 Task: Log work in the project AgilePulse for the issue 'Upgrade the authentication and authorization mechanisms of a web application to improve security and access control' spent time as '4w 1d 21h 7m' and remaining time as '3w 5d 8h 1m' and move to top of backlog. Now add the issue to the epic 'Software-defined networking (SDN) implementation'. Log work in the project AgilePulse for the issue 'Create a new online platform for online coding courses with advanced coding challenges and coding contests features' spent time as '6w 5d 7h 35m' and remaining time as '3w 4d 1h 14m' and move to bottom of backlog. Now add the issue to the epic 'Content management system (CMS) enhancement'
Action: Mouse moved to (112, 206)
Screenshot: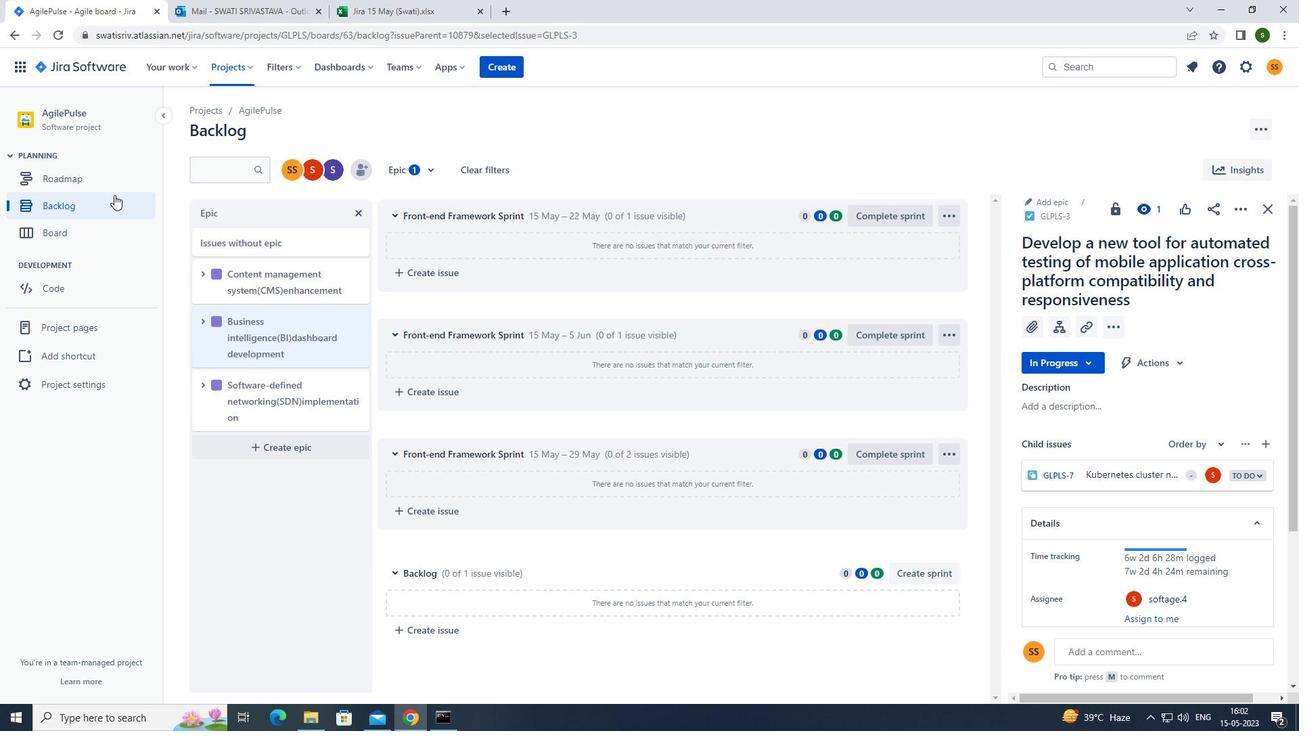 
Action: Mouse pressed left at (112, 206)
Screenshot: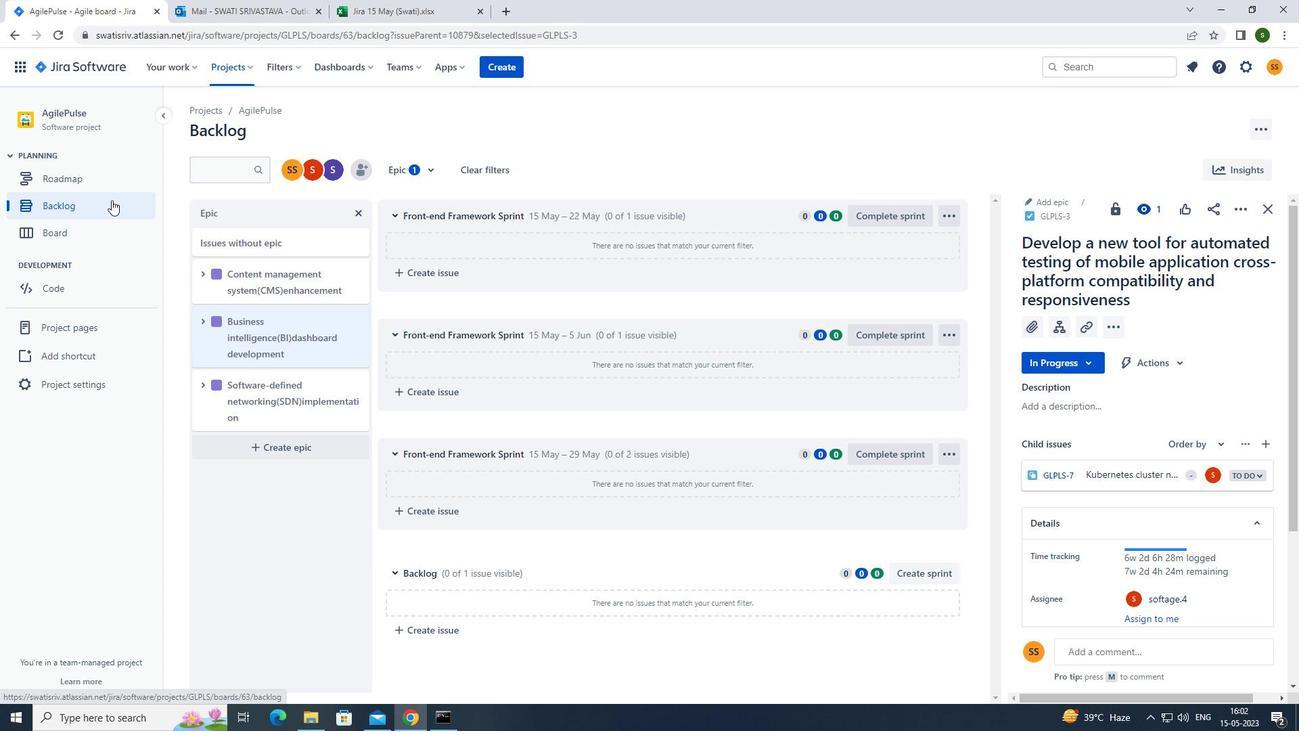 
Action: Mouse moved to (803, 494)
Screenshot: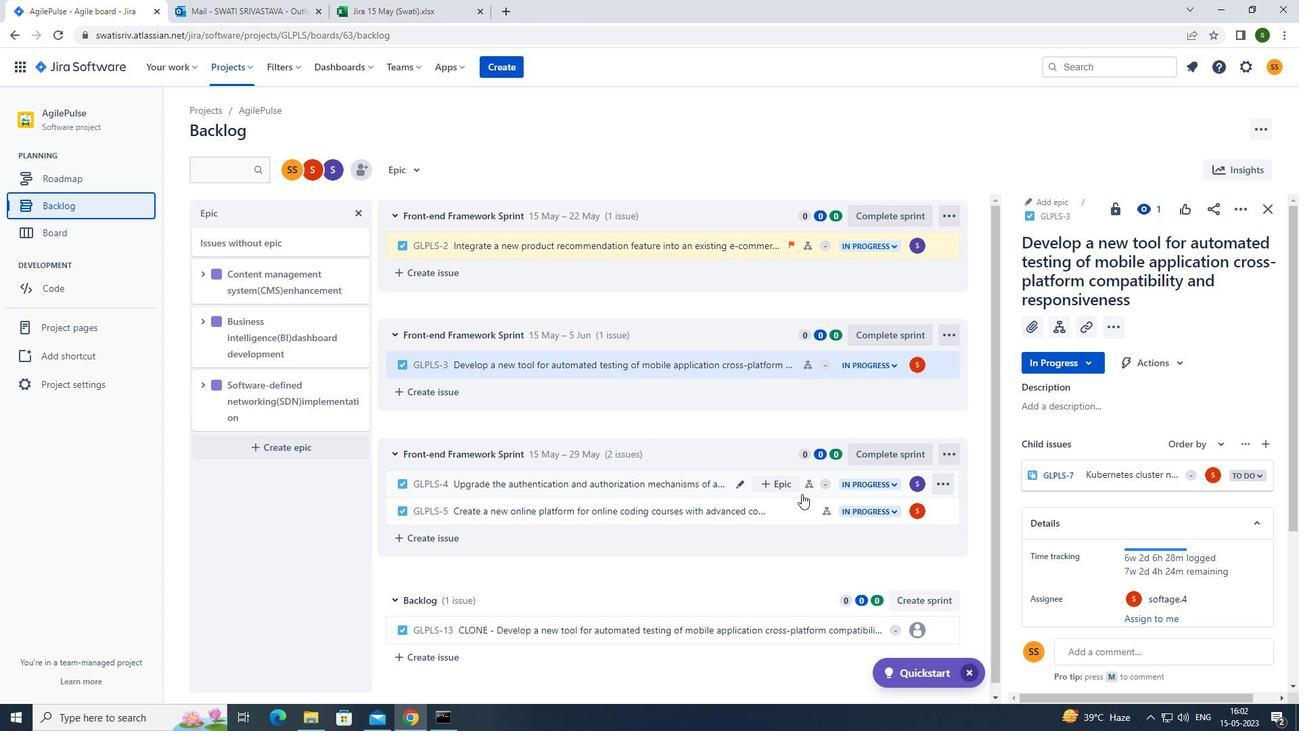 
Action: Mouse pressed left at (803, 494)
Screenshot: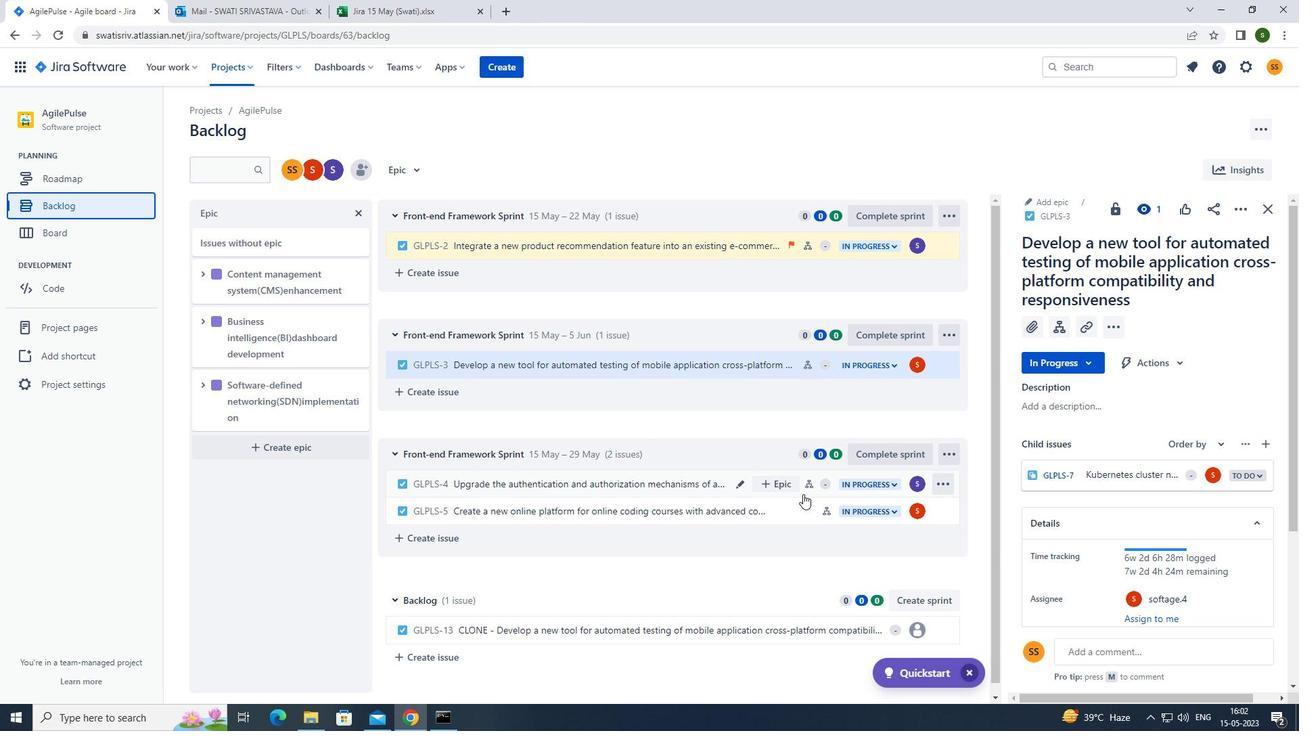 
Action: Mouse moved to (1249, 206)
Screenshot: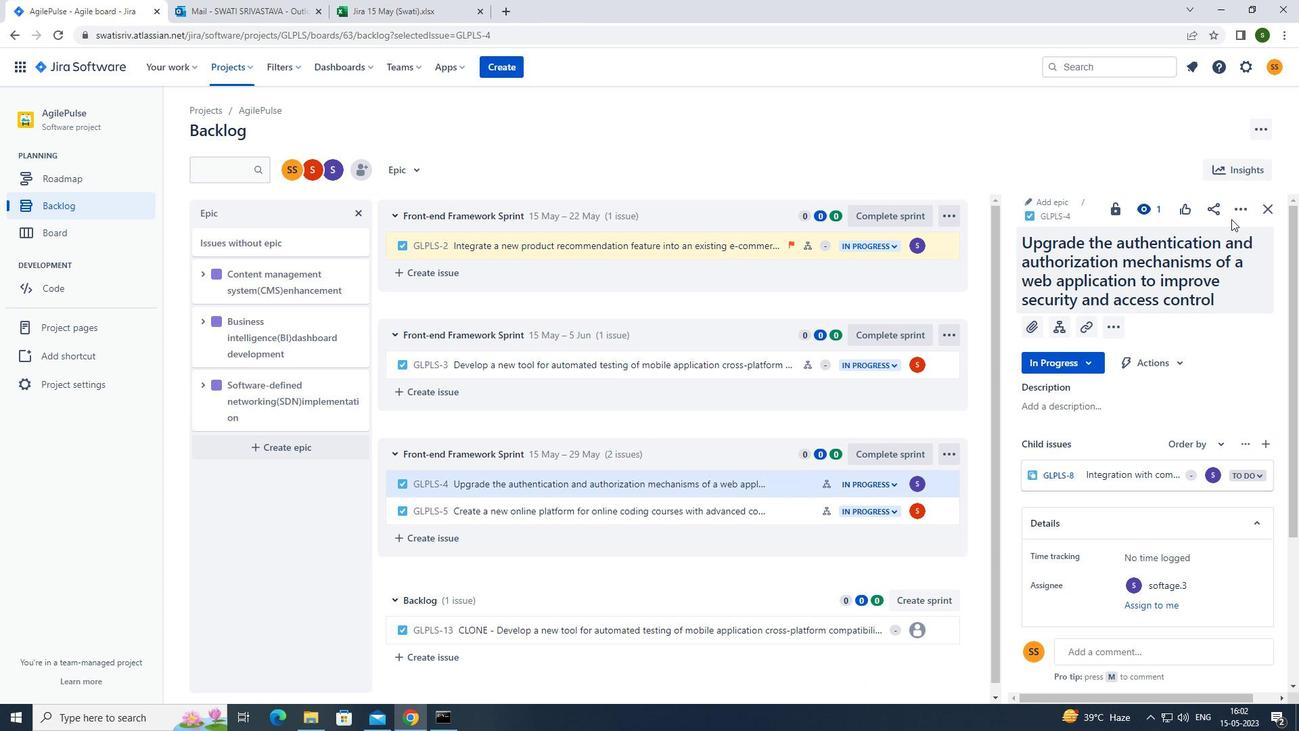 
Action: Mouse pressed left at (1249, 206)
Screenshot: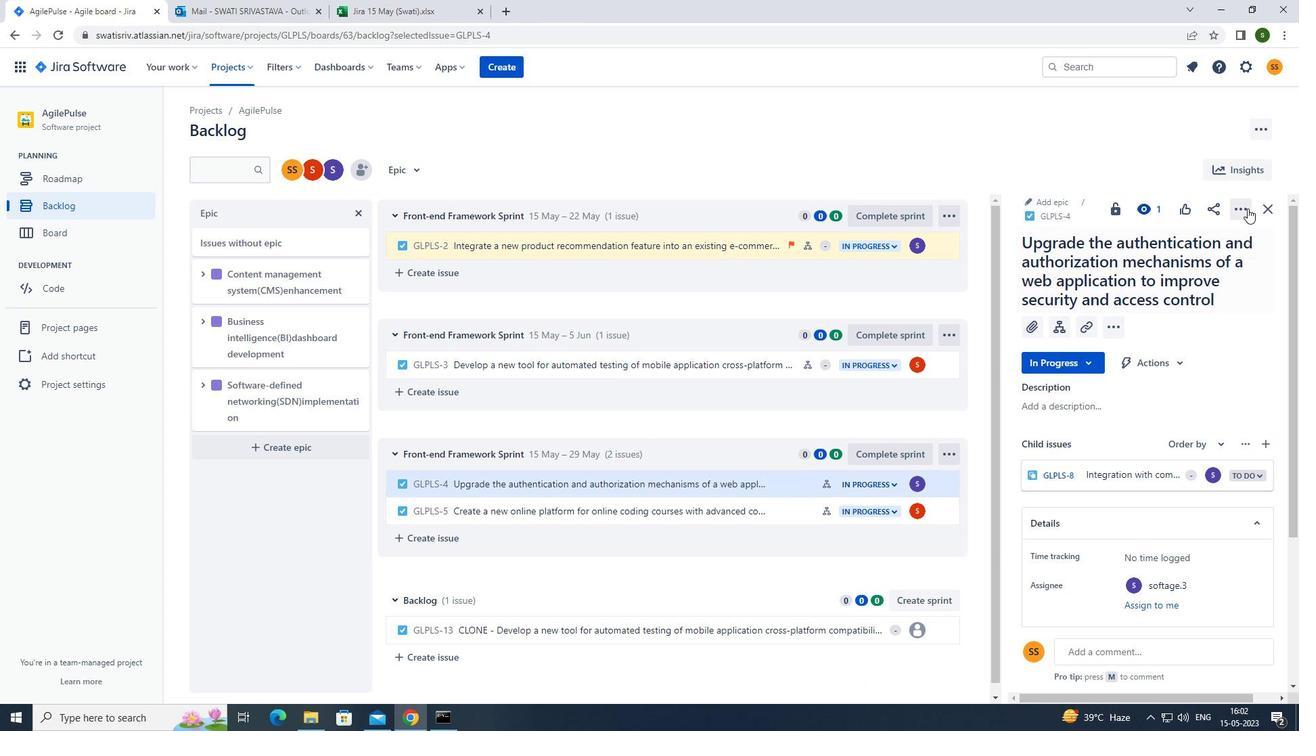 
Action: Mouse moved to (1207, 237)
Screenshot: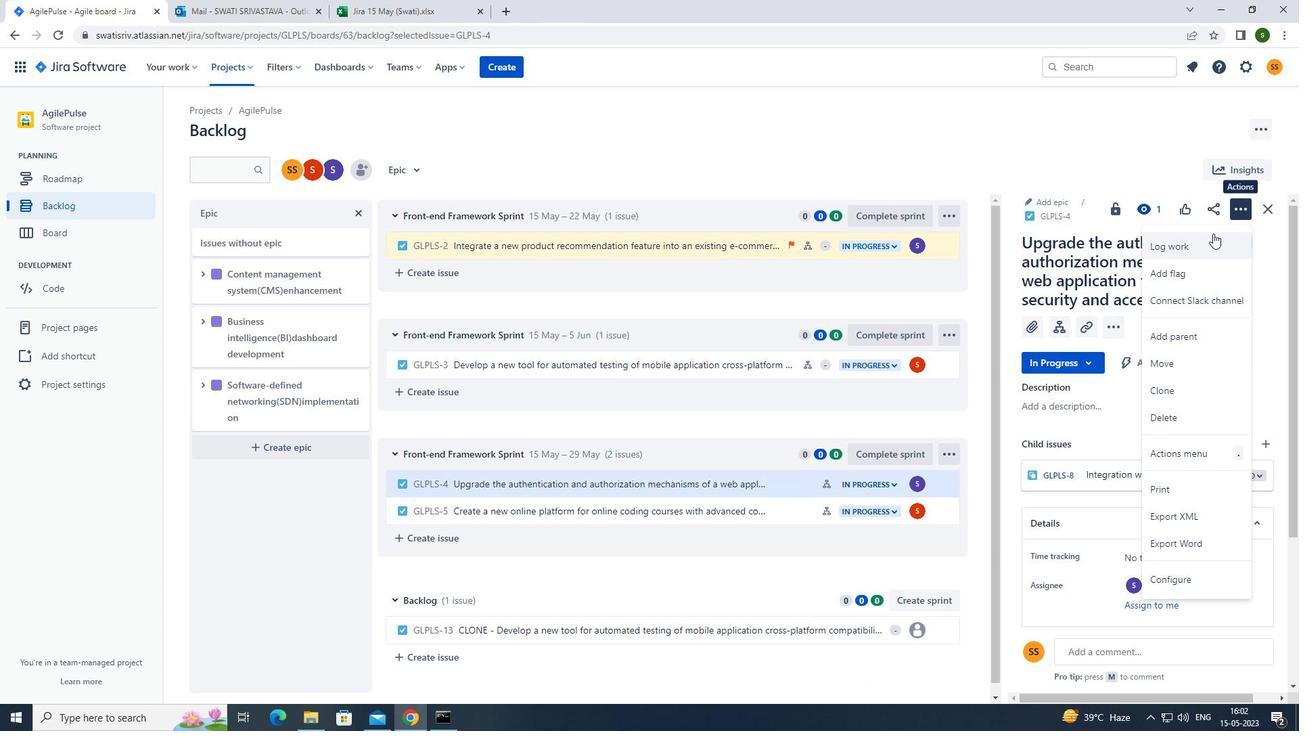 
Action: Mouse pressed left at (1207, 237)
Screenshot: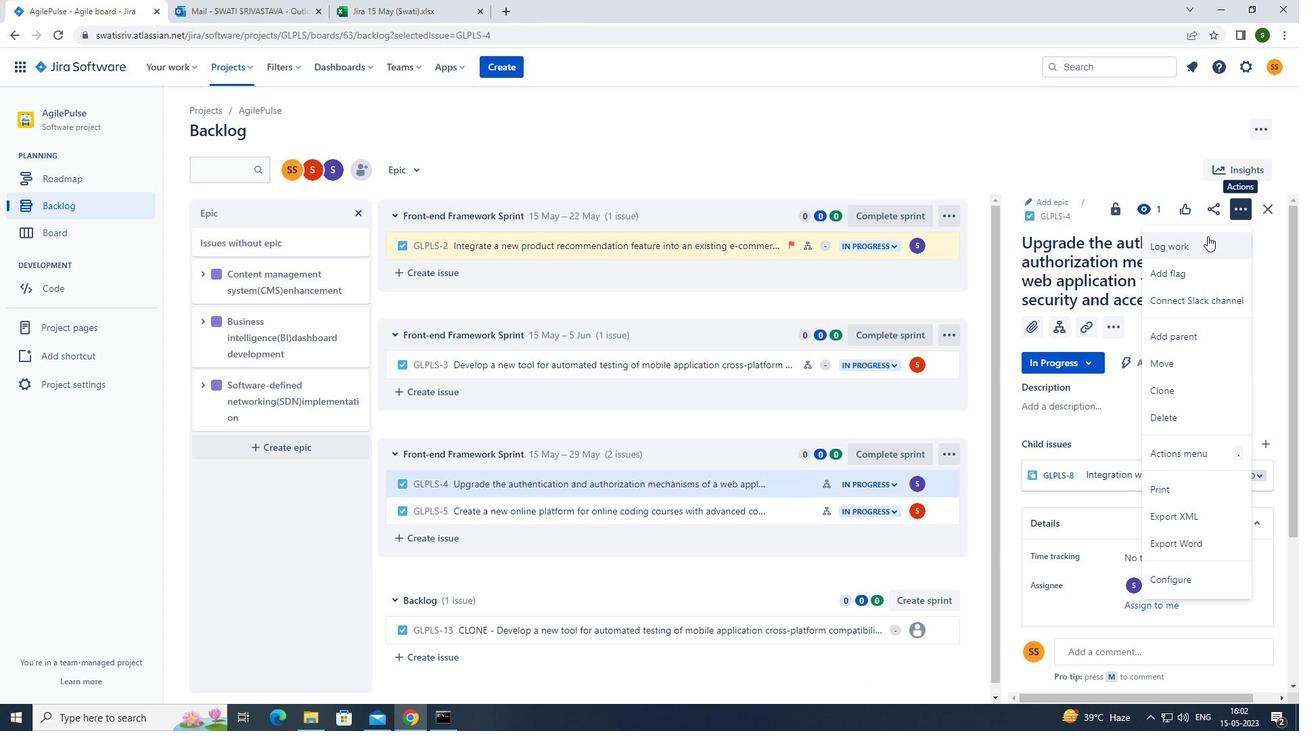
Action: Mouse moved to (628, 169)
Screenshot: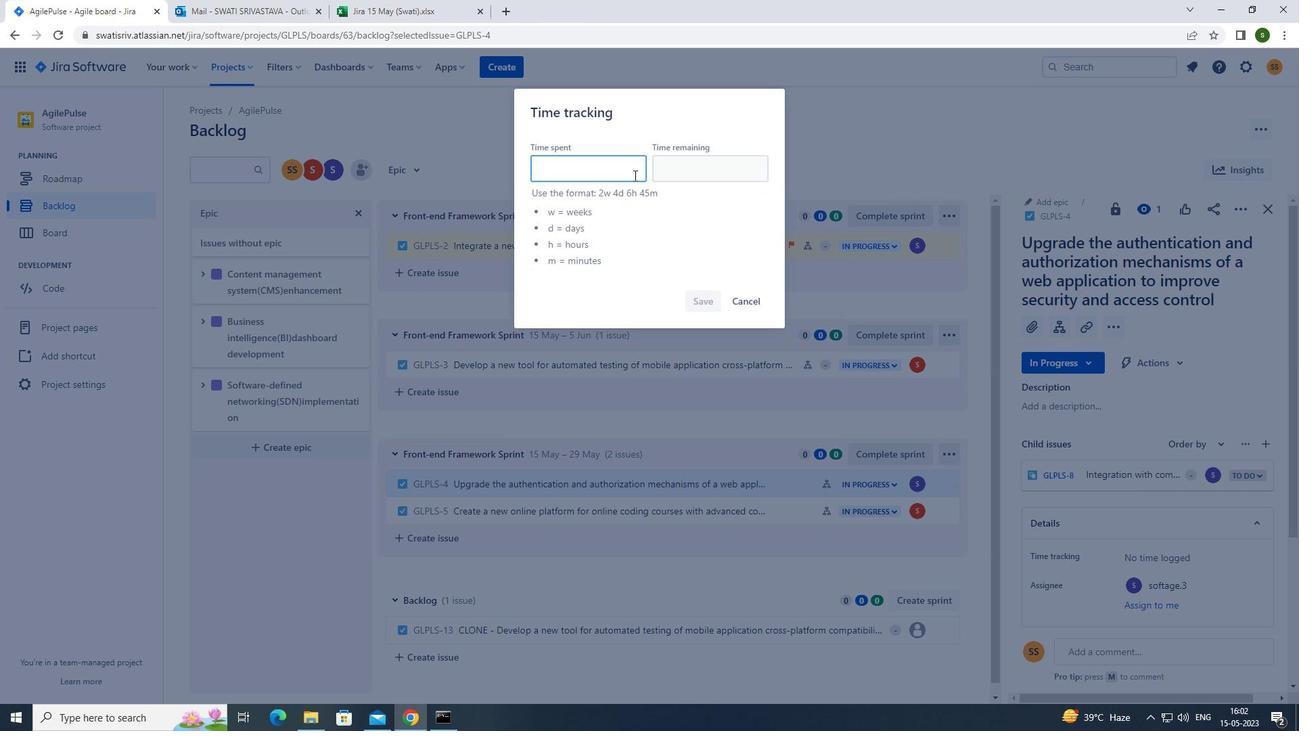 
Action: Mouse pressed left at (628, 169)
Screenshot: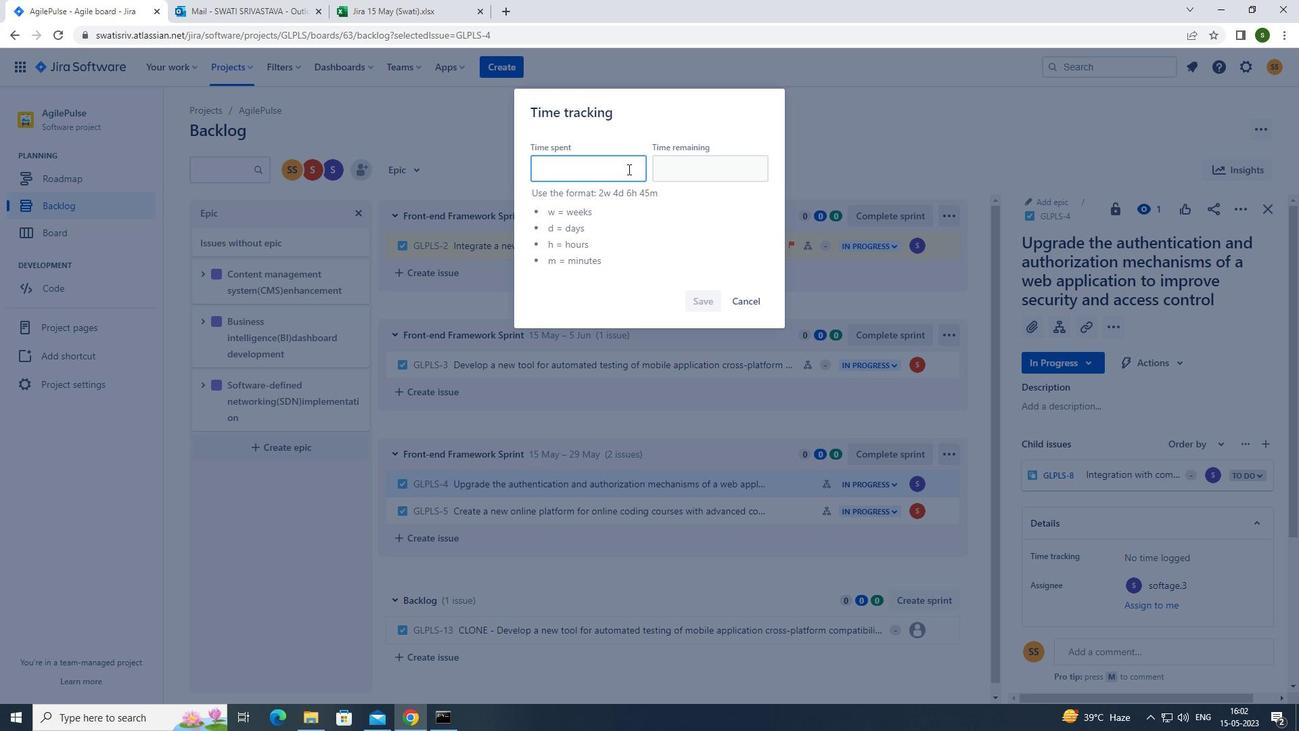 
Action: Key pressed 4w<Key.space>1d<Key.space>21h<Key.space>7m
Screenshot: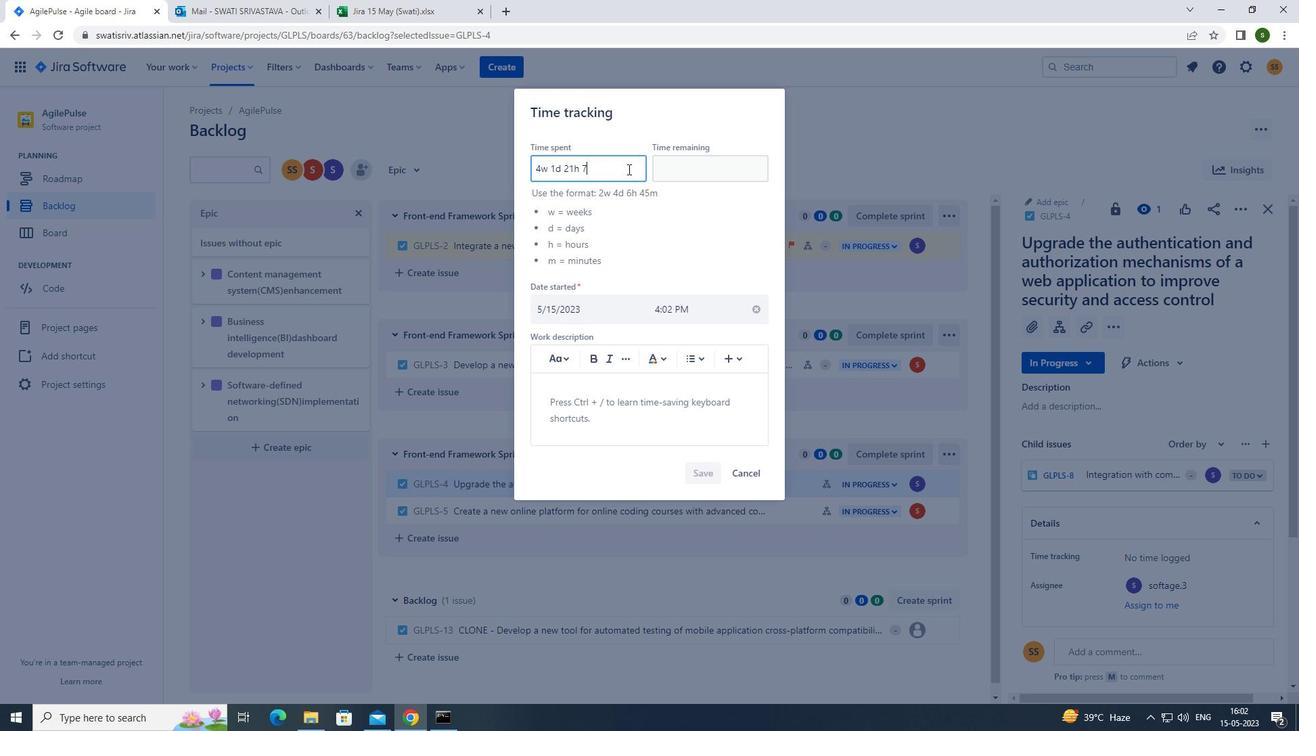 
Action: Mouse moved to (732, 173)
Screenshot: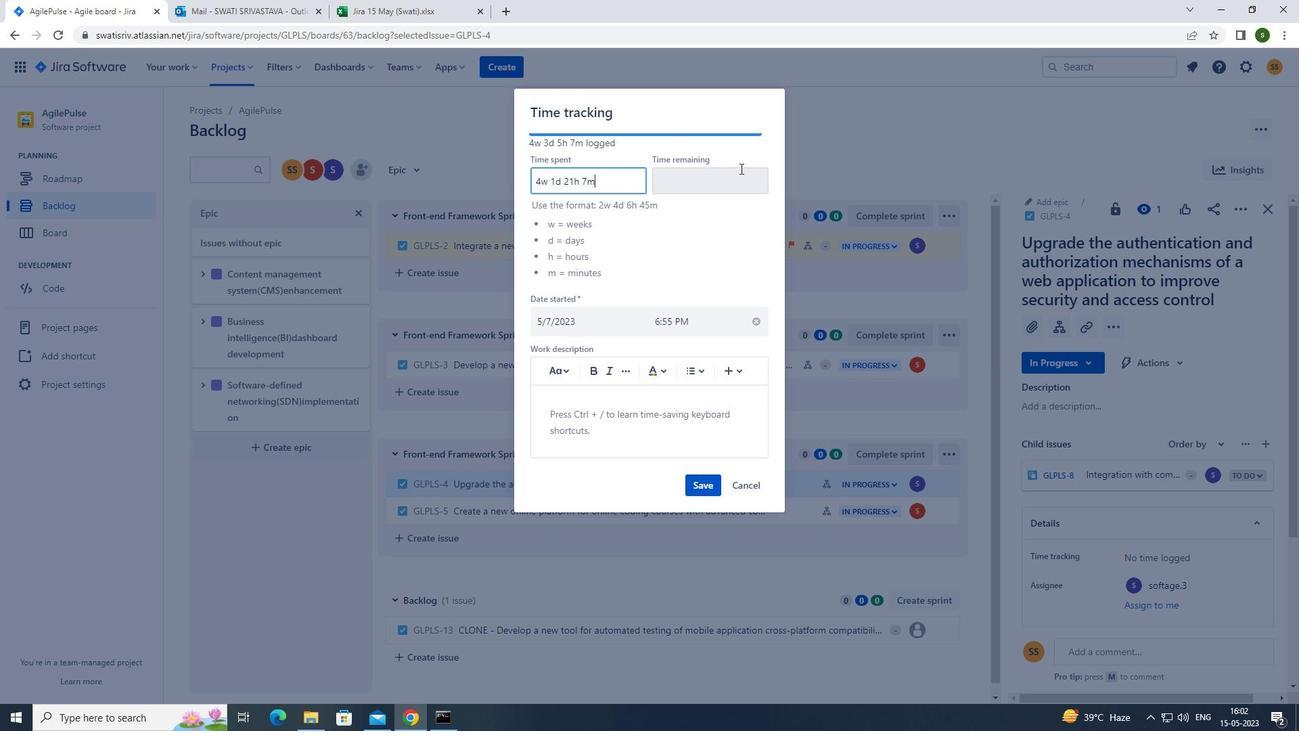 
Action: Mouse pressed left at (732, 173)
Screenshot: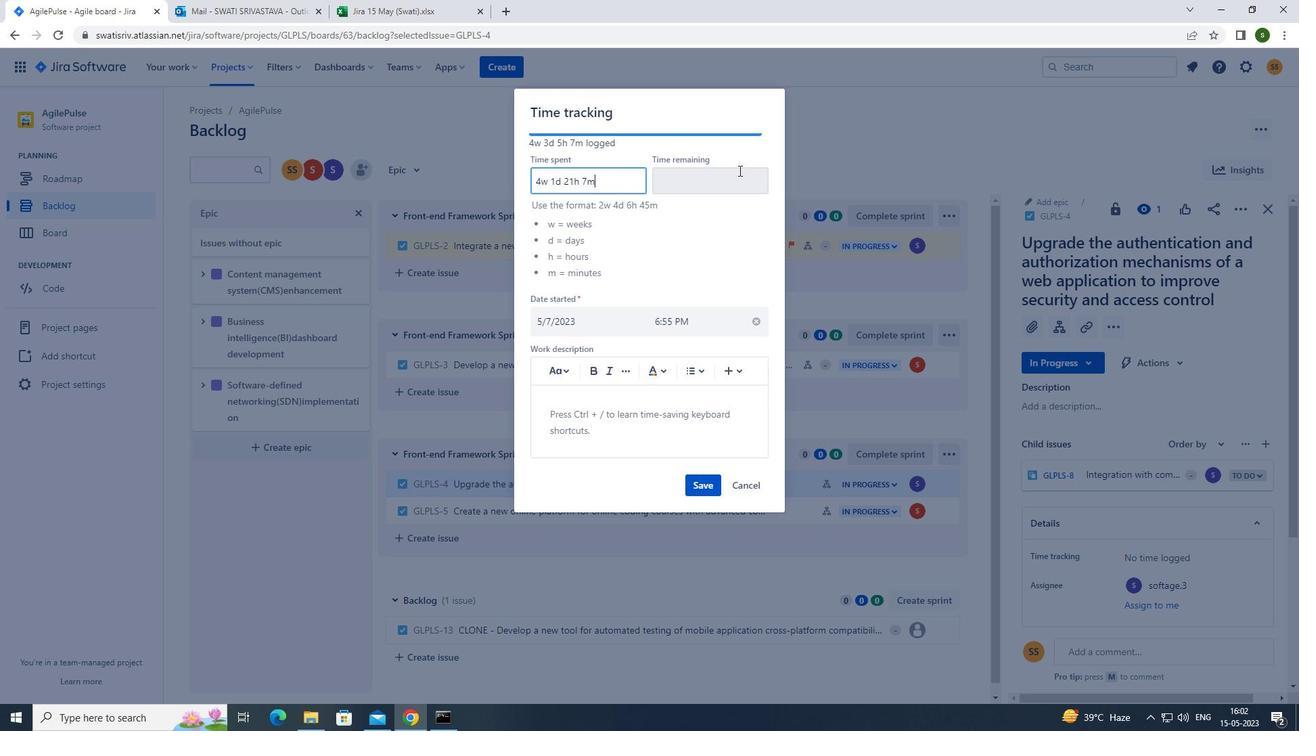 
Action: Mouse moved to (732, 174)
Screenshot: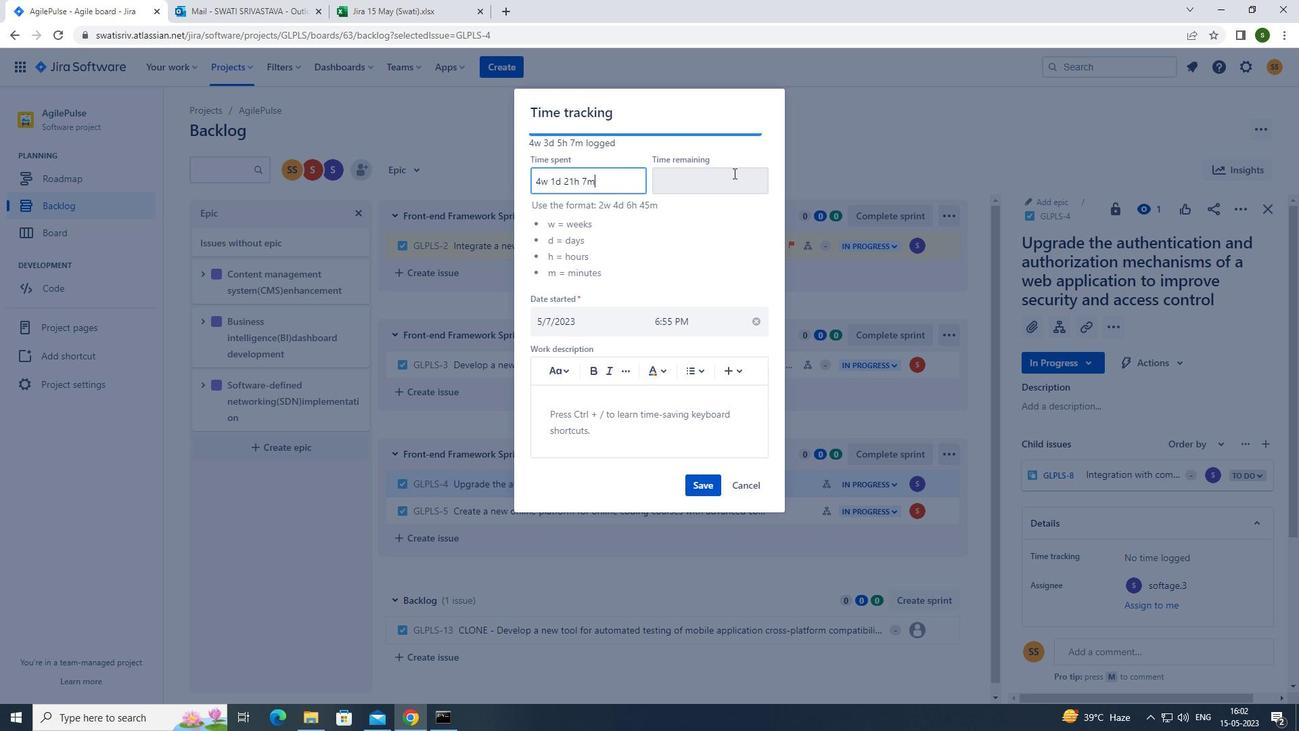 
Action: Key pressed 3w<Key.space>5d<Key.space>8h<Key.space>1m
Screenshot: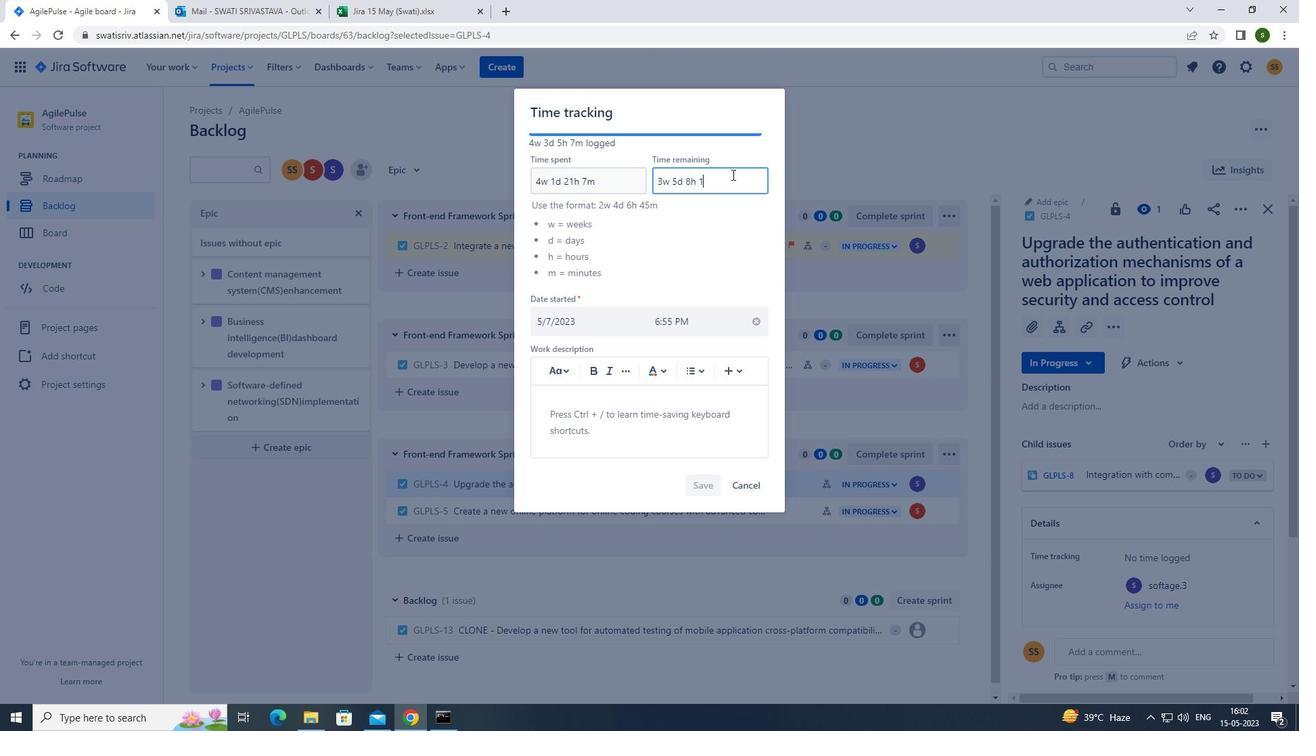 
Action: Mouse moved to (706, 482)
Screenshot: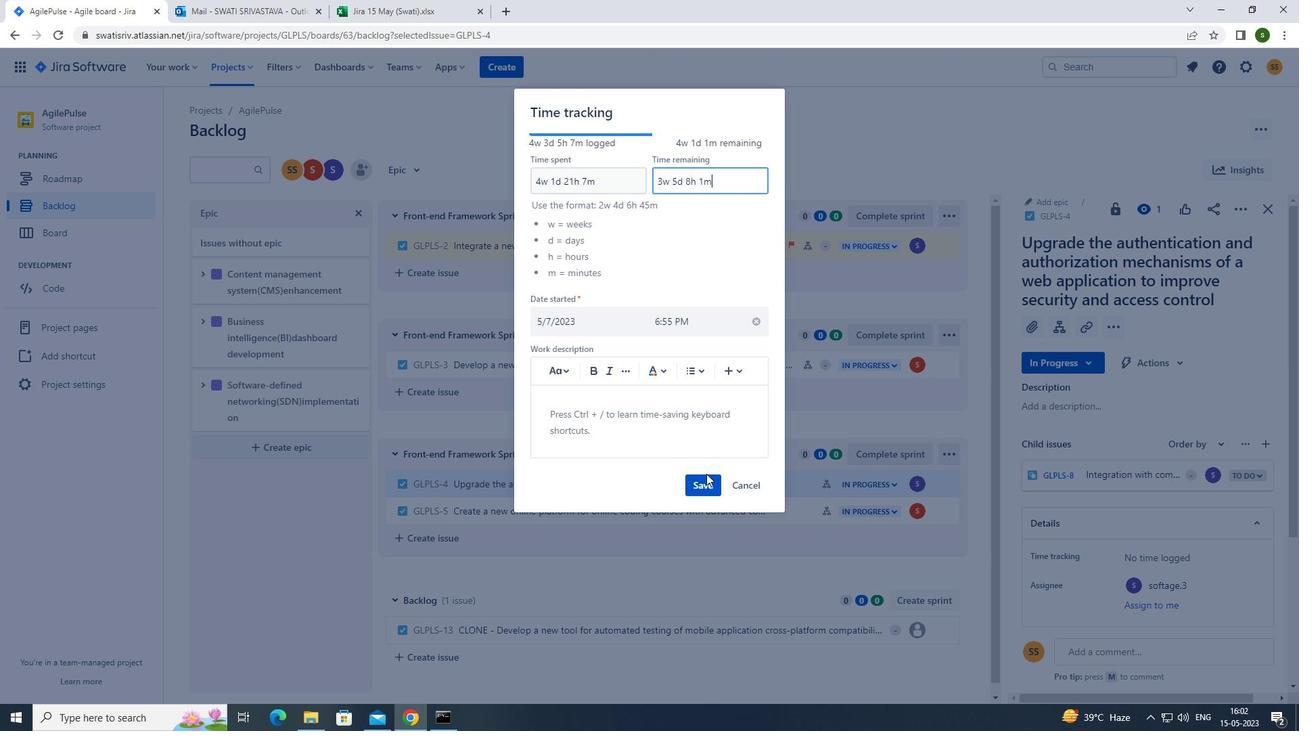 
Action: Mouse pressed left at (706, 482)
Screenshot: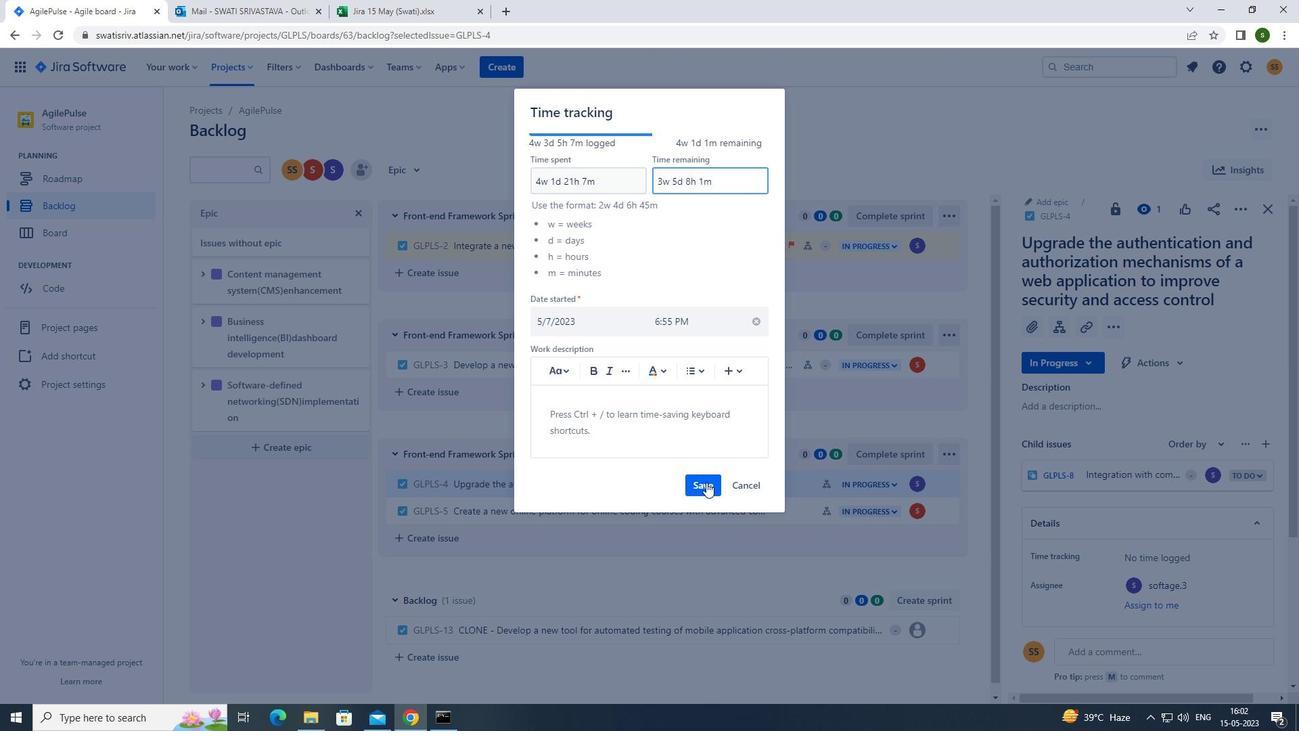 
Action: Mouse moved to (947, 484)
Screenshot: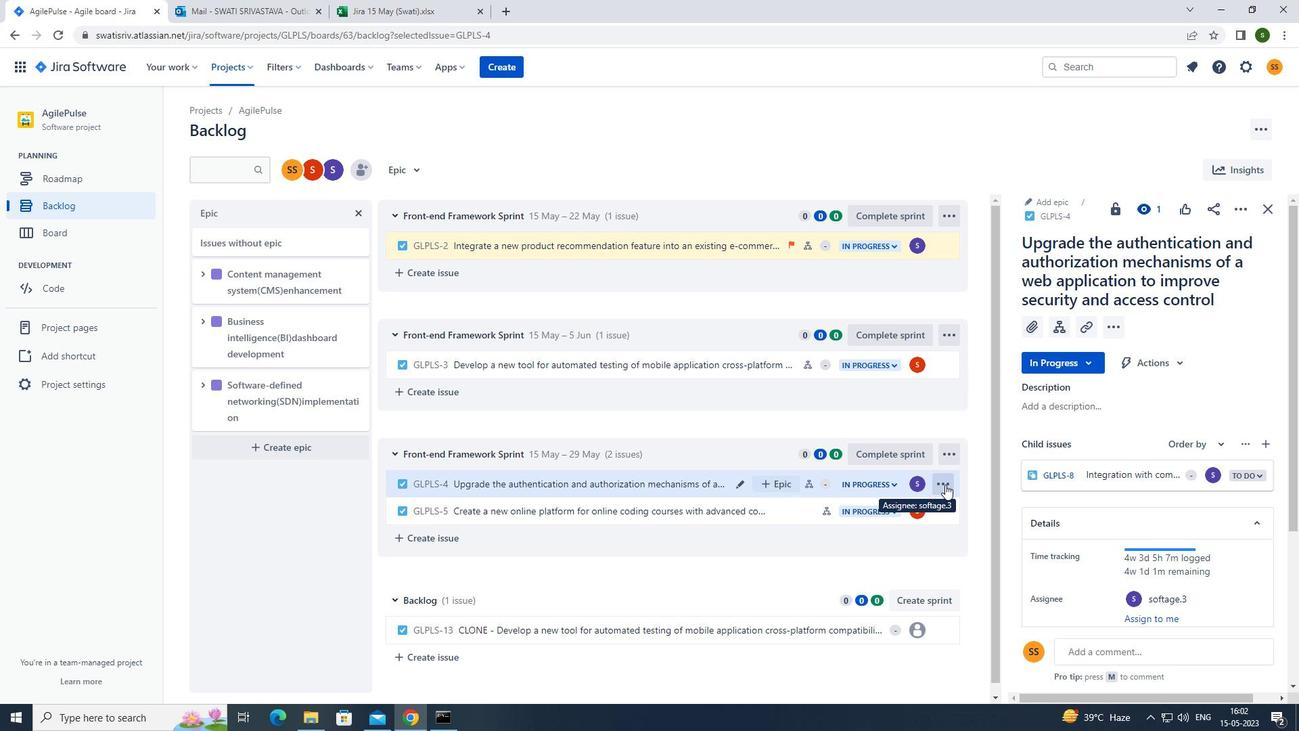 
Action: Mouse pressed left at (947, 484)
Screenshot: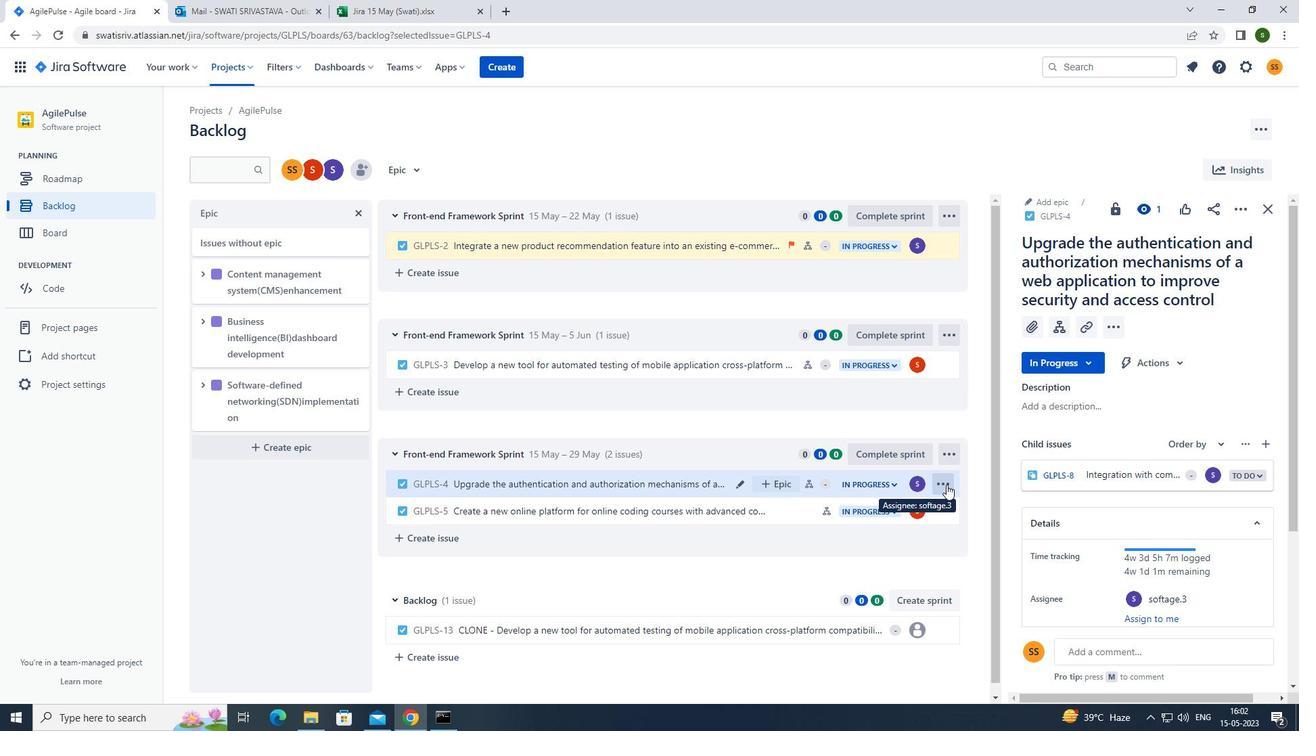 
Action: Mouse moved to (905, 431)
Screenshot: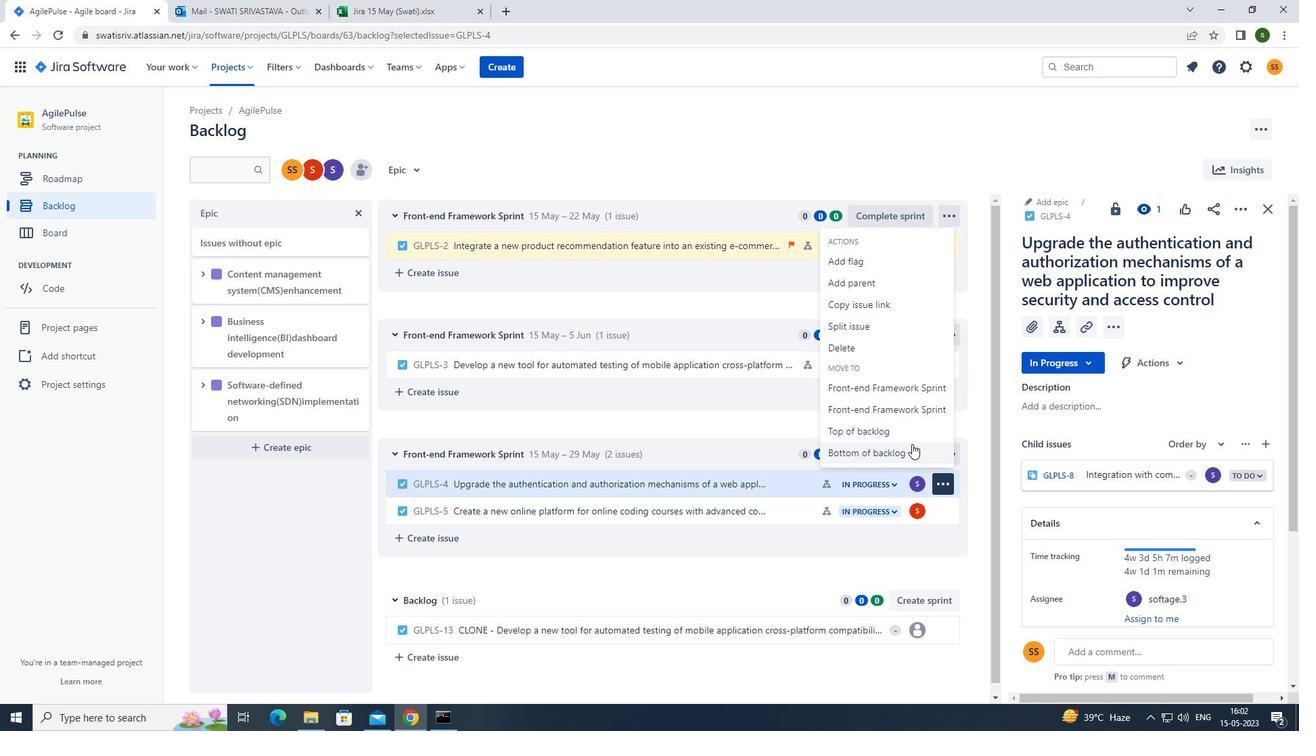 
Action: Mouse pressed left at (905, 431)
Screenshot: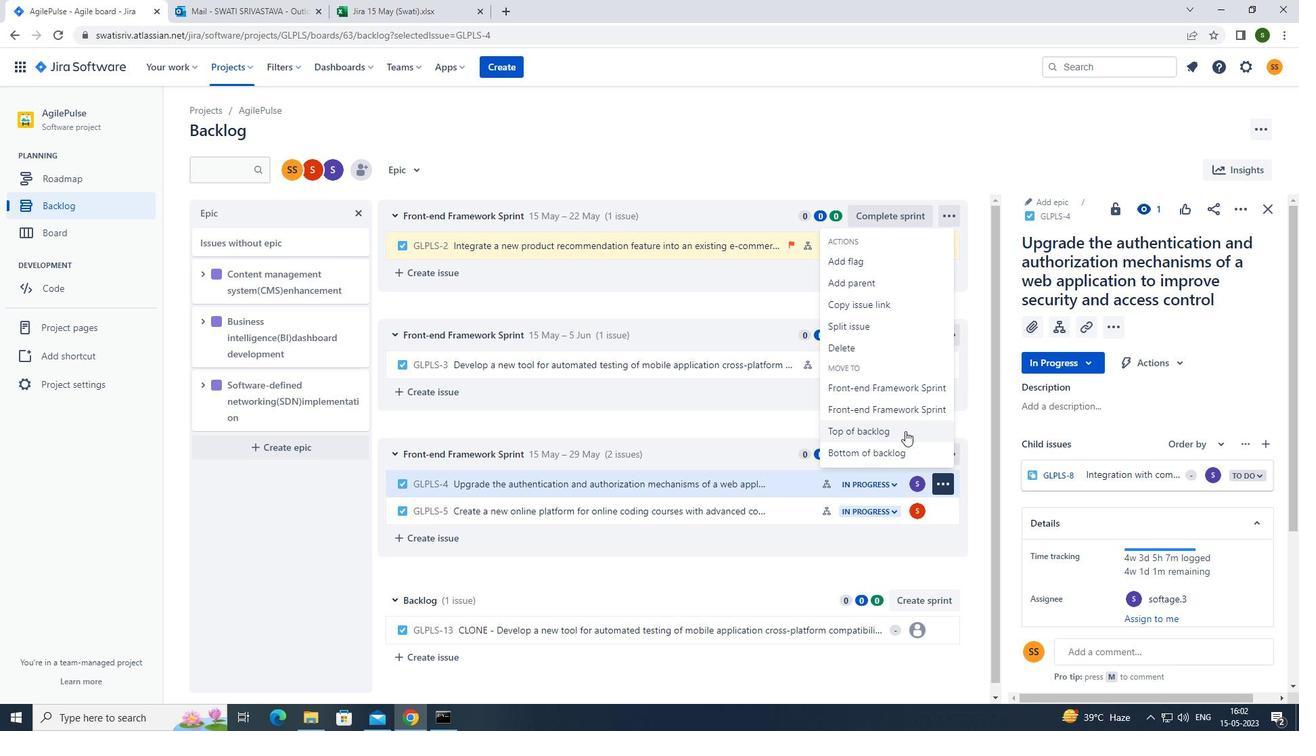 
Action: Mouse moved to (700, 218)
Screenshot: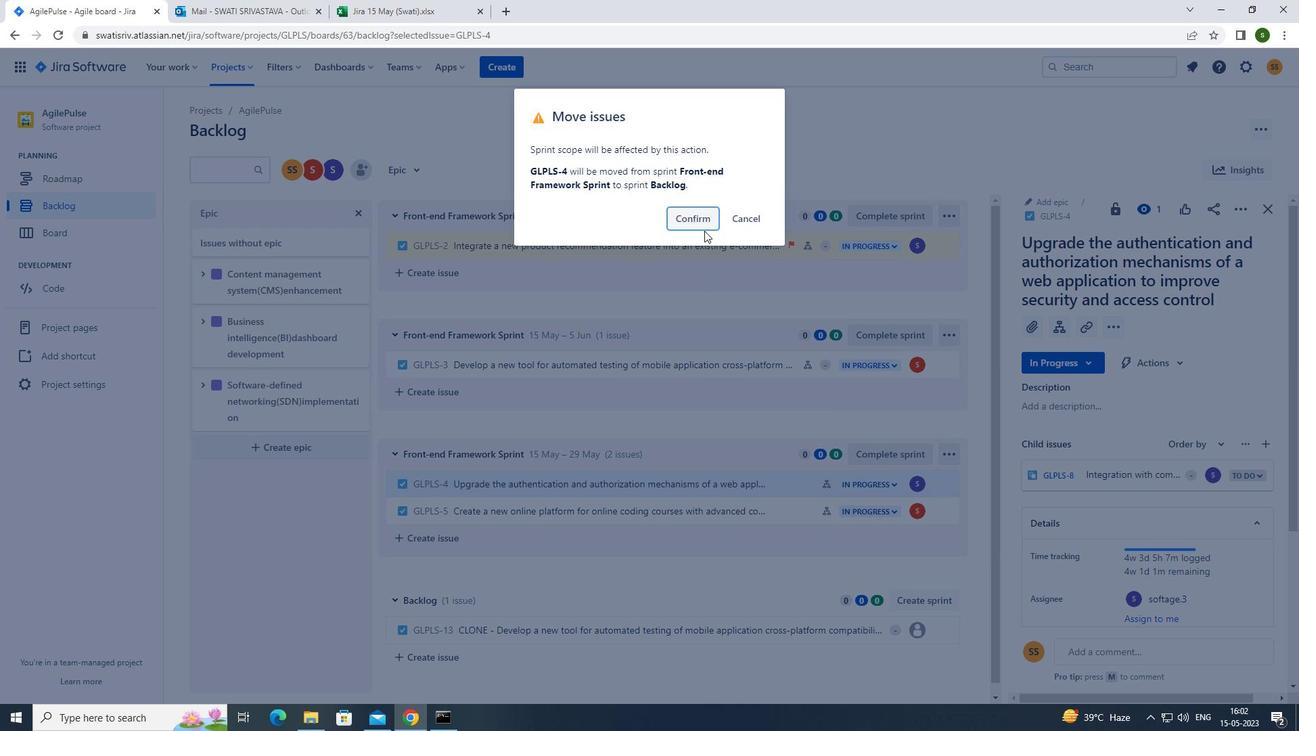 
Action: Mouse pressed left at (700, 218)
Screenshot: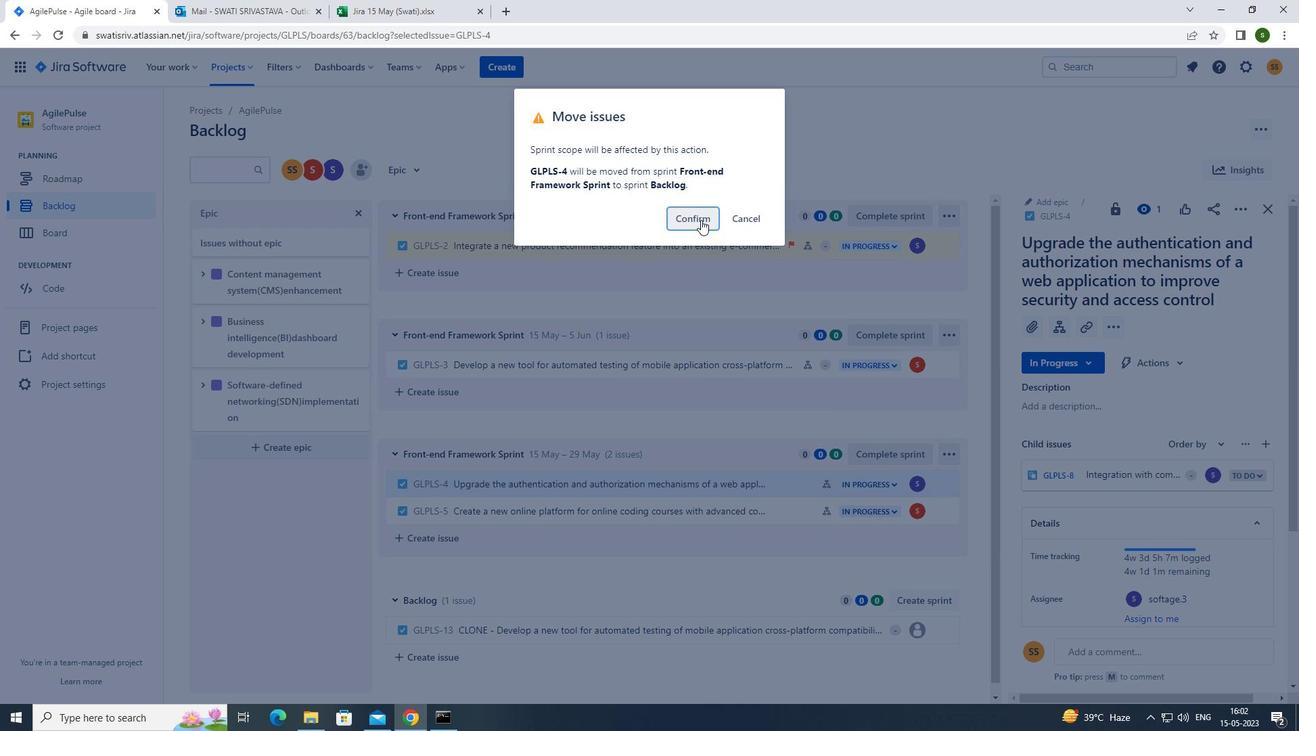 
Action: Mouse moved to (406, 167)
Screenshot: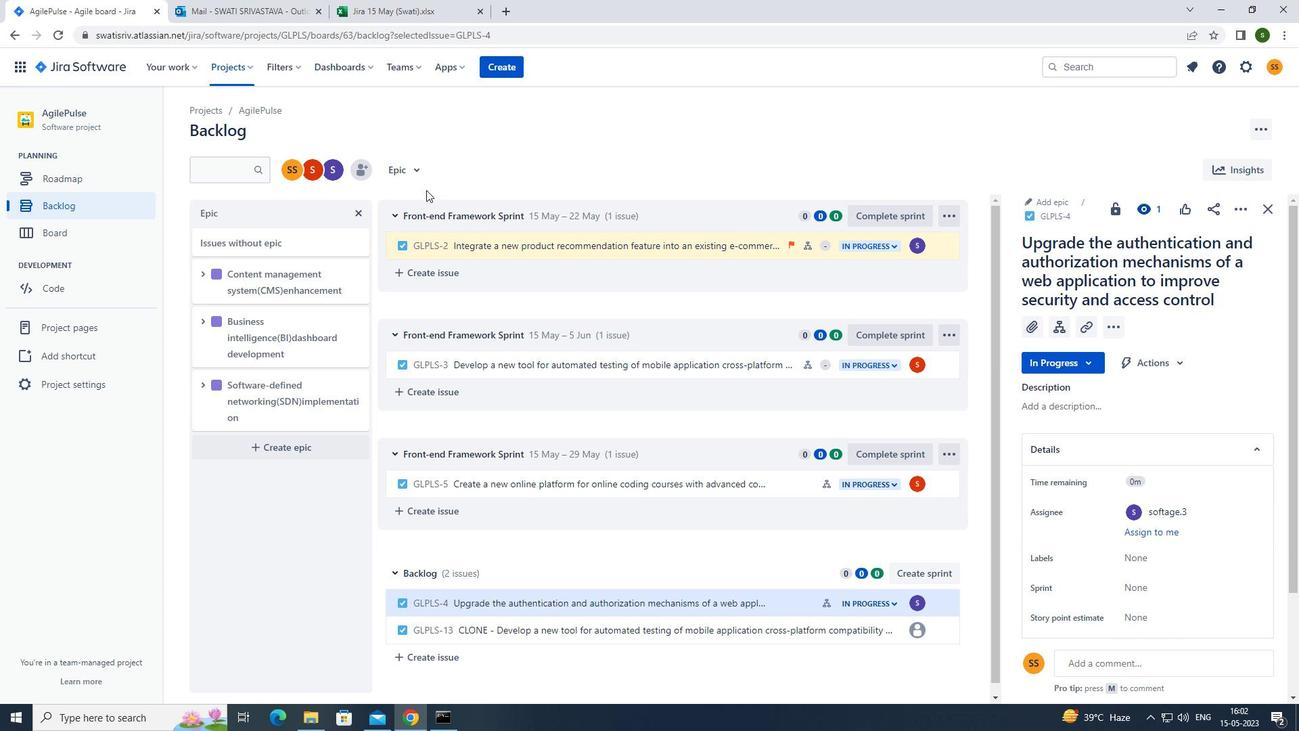 
Action: Mouse pressed left at (406, 167)
Screenshot: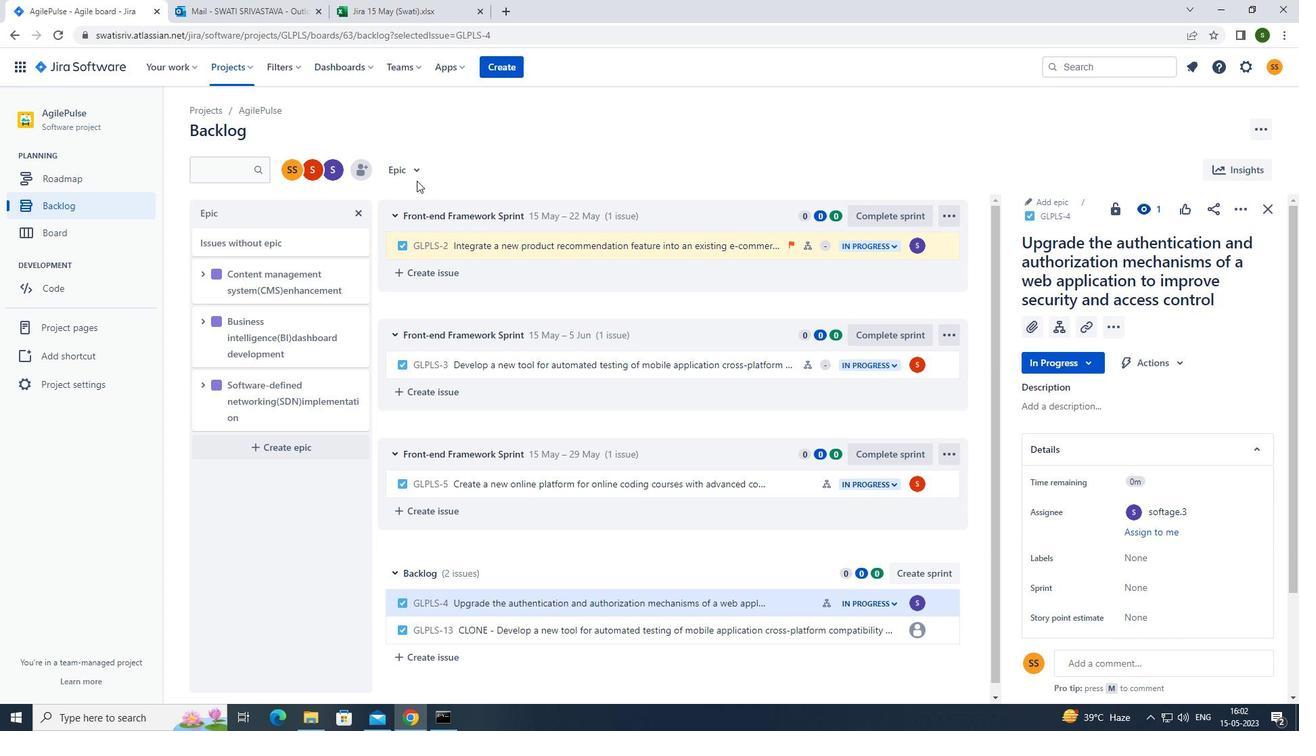 
Action: Mouse moved to (475, 274)
Screenshot: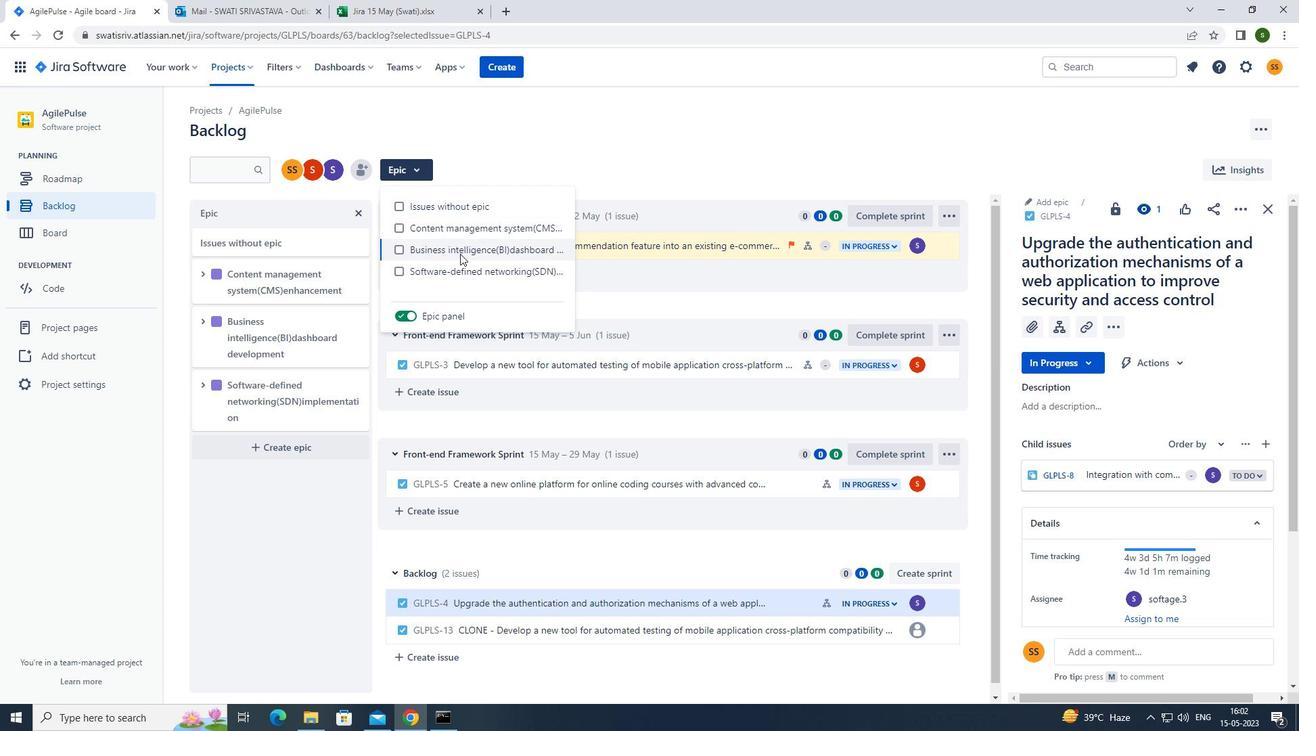 
Action: Mouse pressed left at (475, 274)
Screenshot: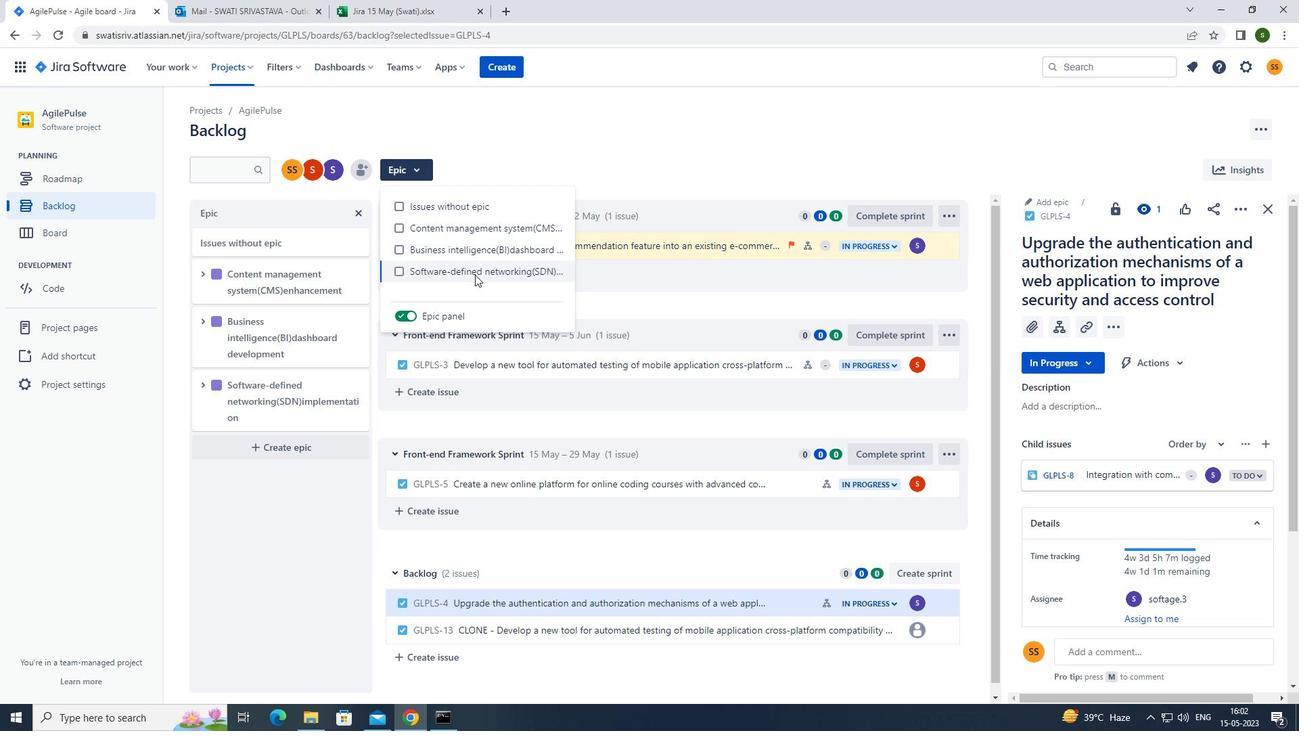 
Action: Mouse moved to (566, 152)
Screenshot: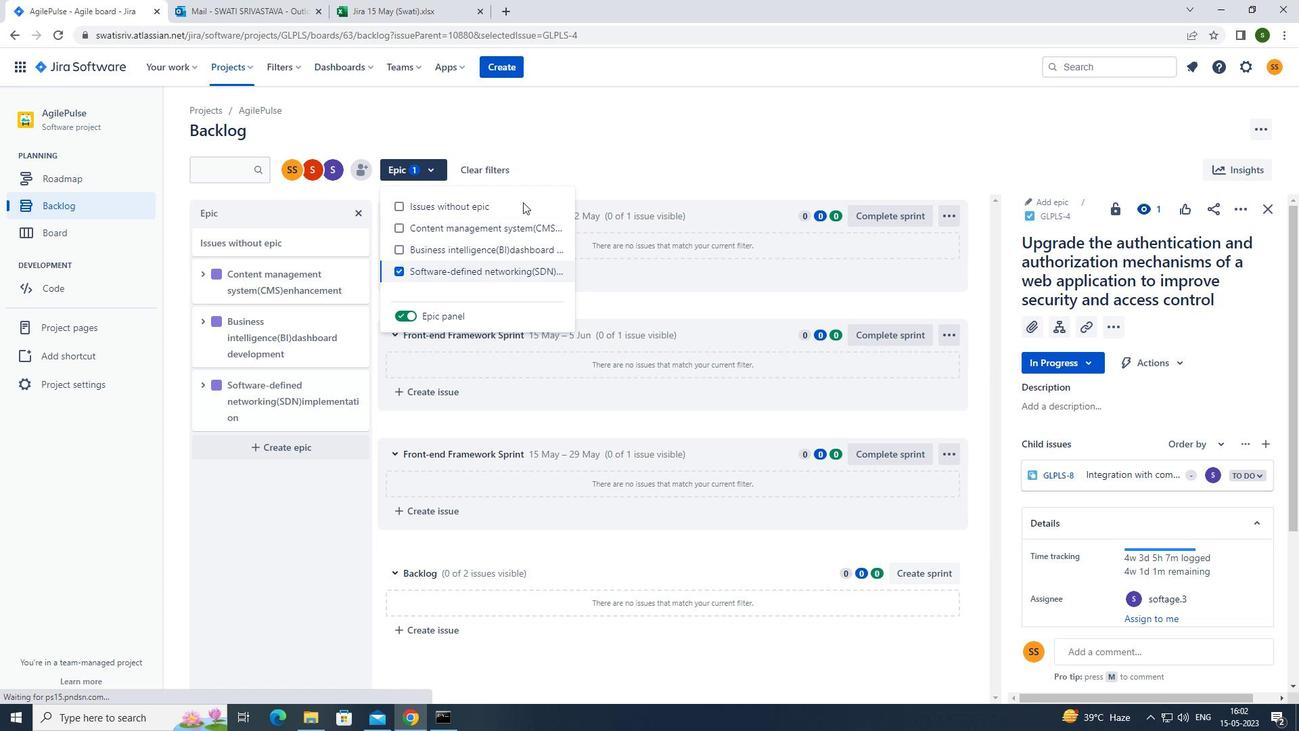 
Action: Mouse pressed left at (566, 152)
Screenshot: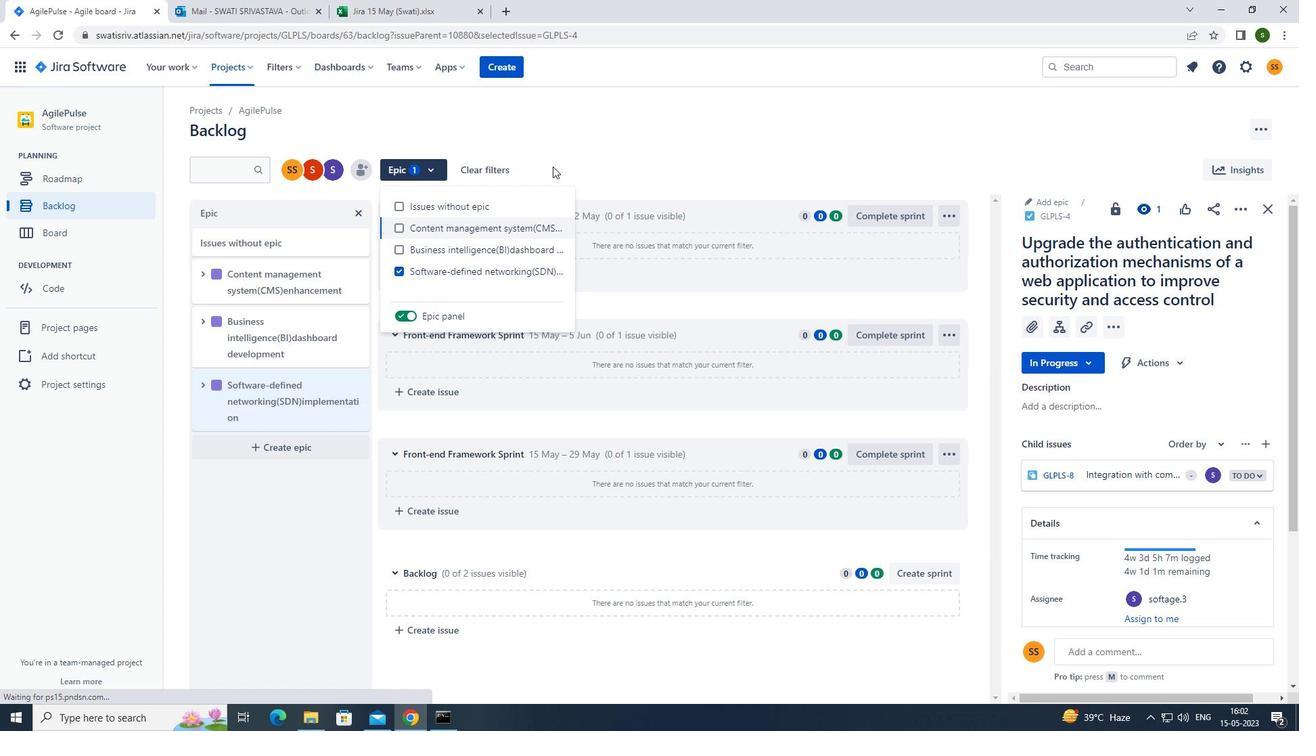 
Action: Mouse moved to (78, 208)
Screenshot: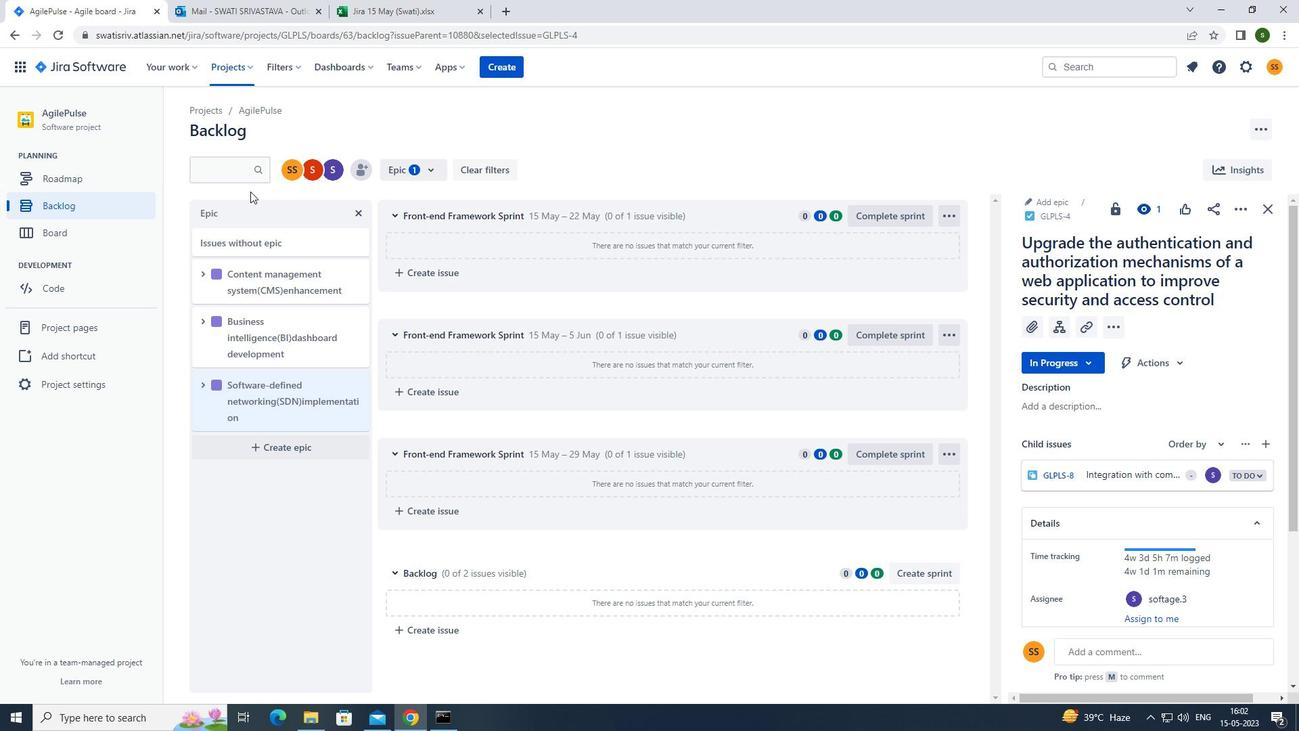 
Action: Mouse pressed left at (78, 208)
Screenshot: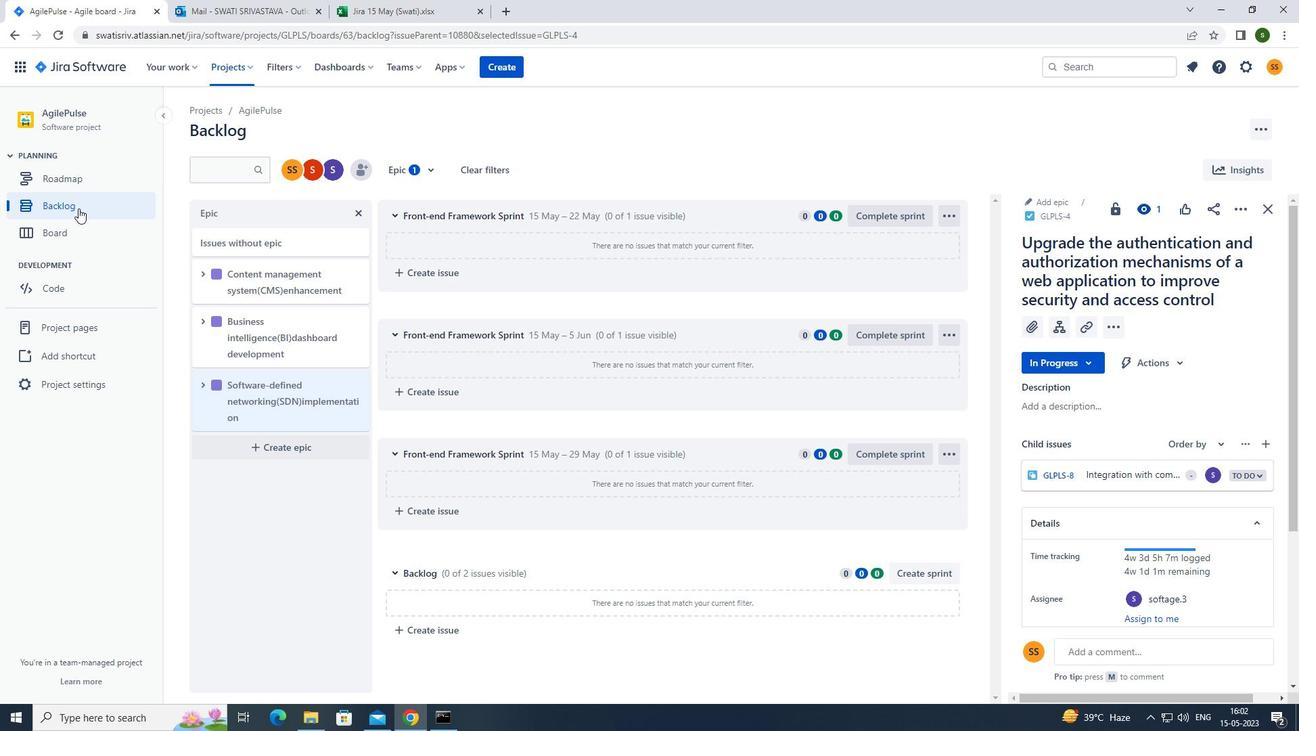 
Action: Mouse moved to (820, 494)
Screenshot: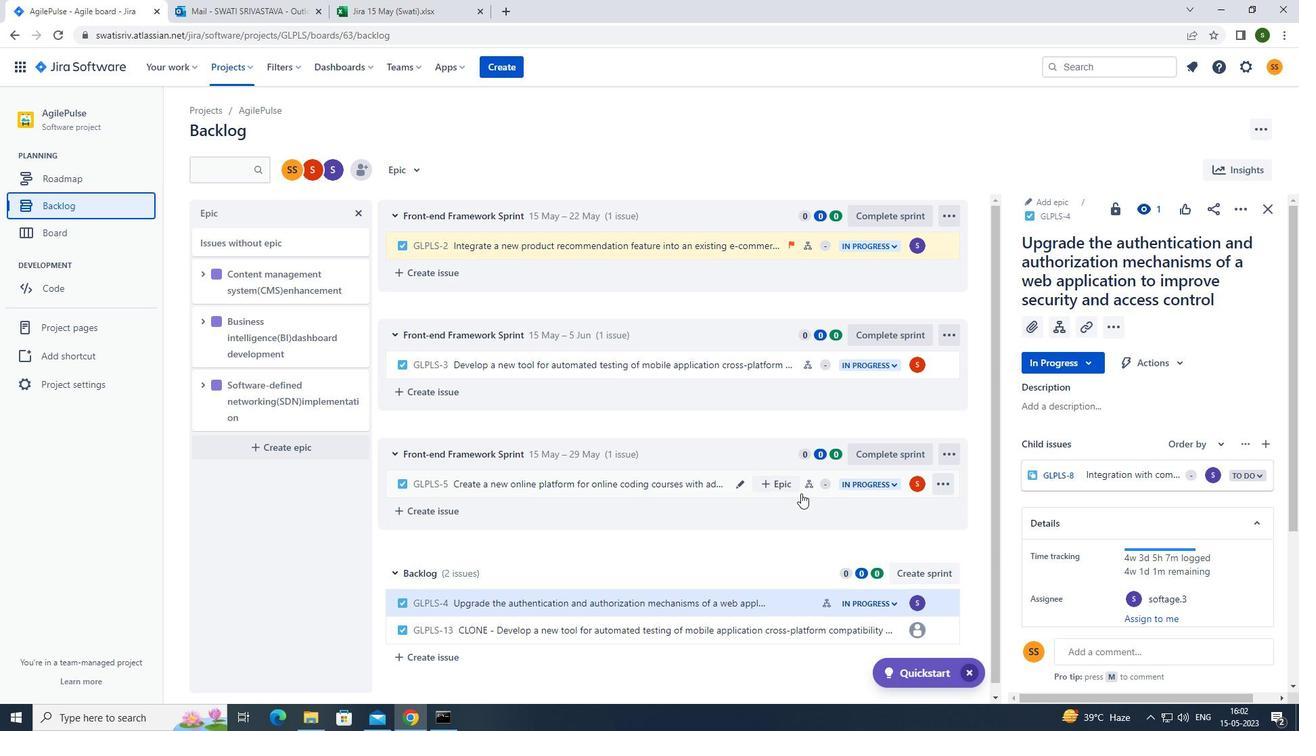 
Action: Mouse pressed left at (820, 494)
Screenshot: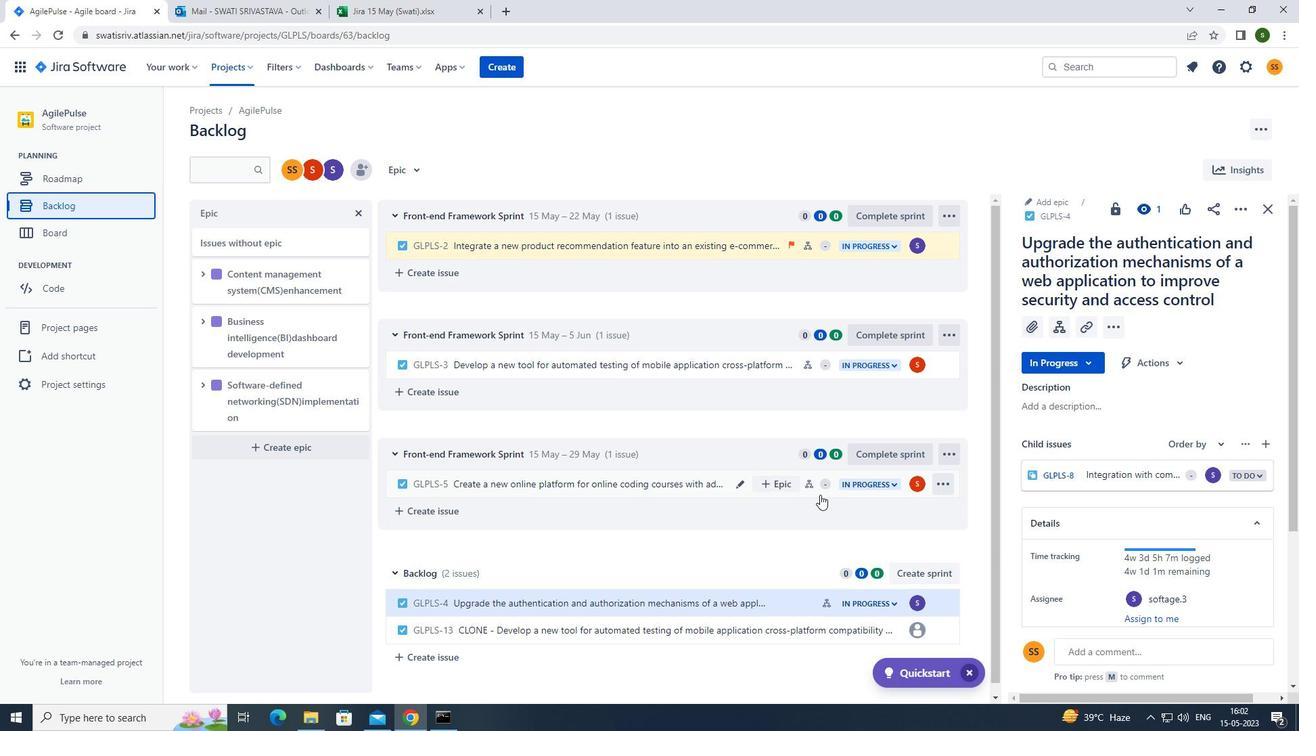 
Action: Mouse moved to (1230, 205)
Screenshot: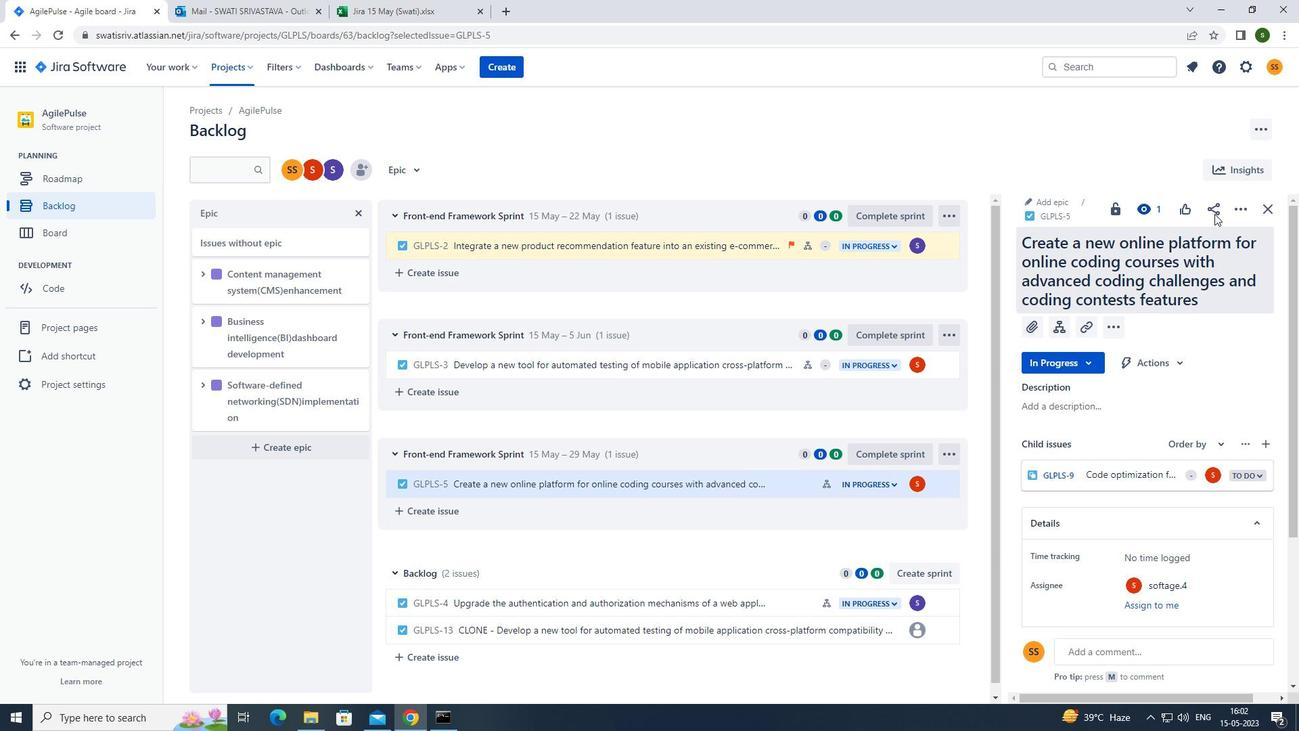 
Action: Mouse pressed left at (1230, 205)
Screenshot: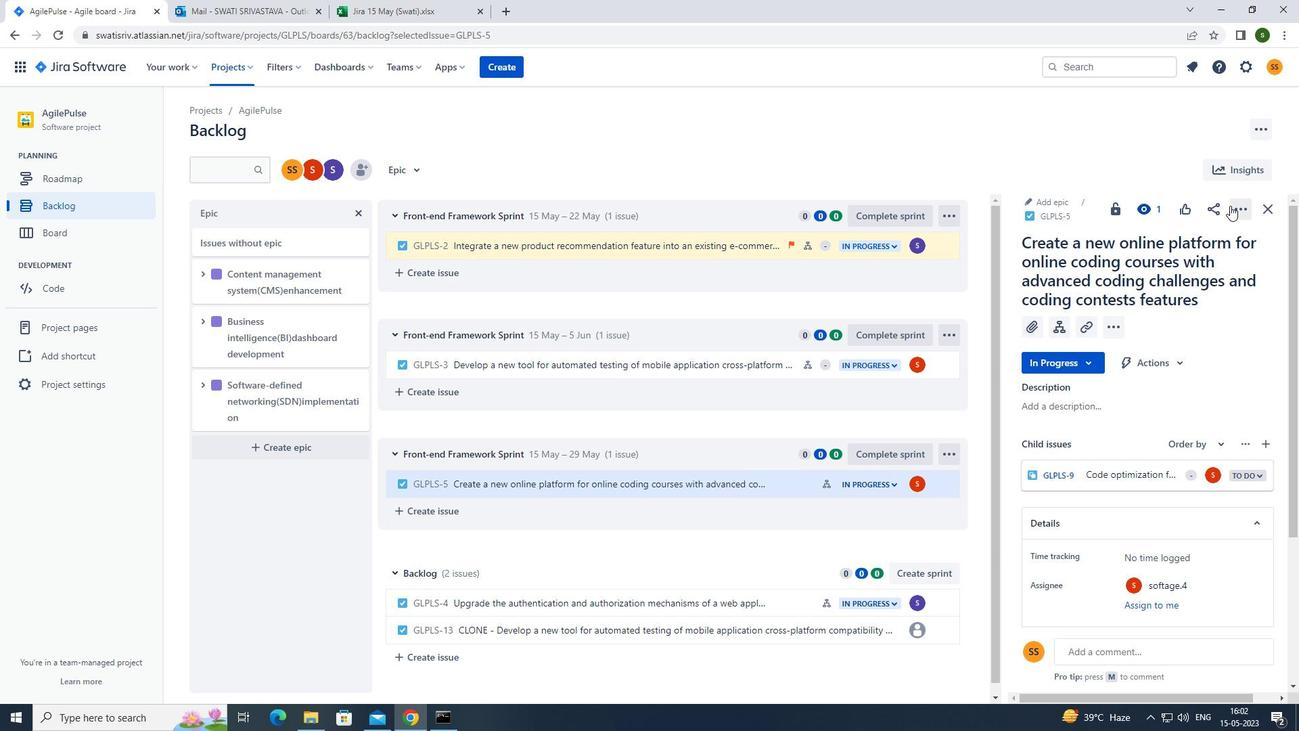 
Action: Mouse moved to (1207, 242)
Screenshot: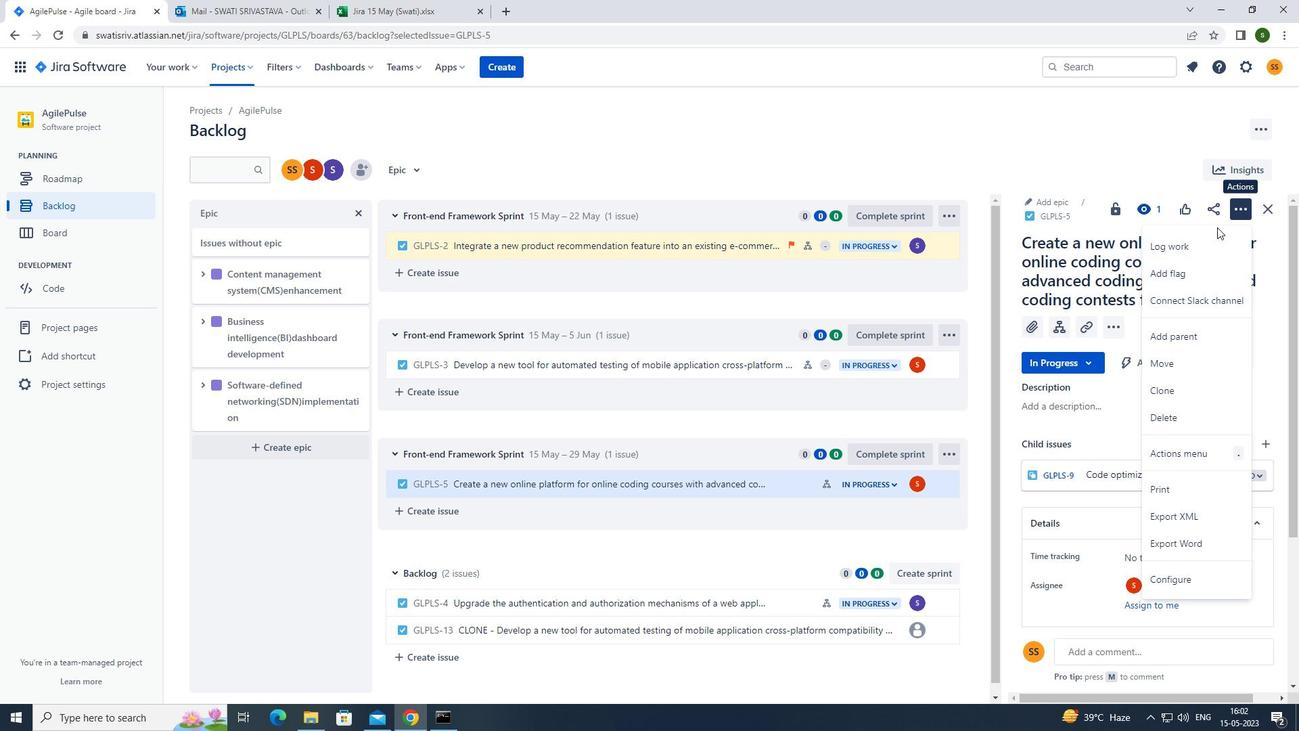 
Action: Mouse pressed left at (1207, 242)
Screenshot: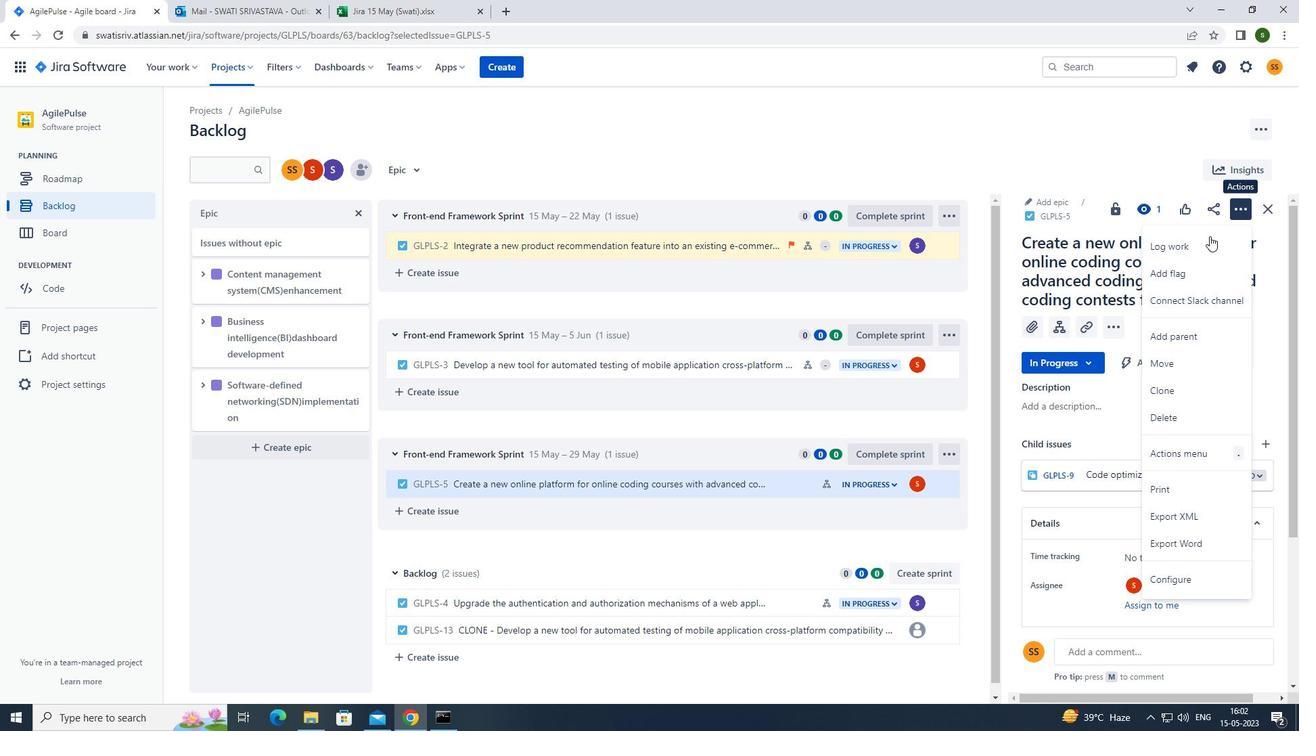 
Action: Mouse moved to (575, 173)
Screenshot: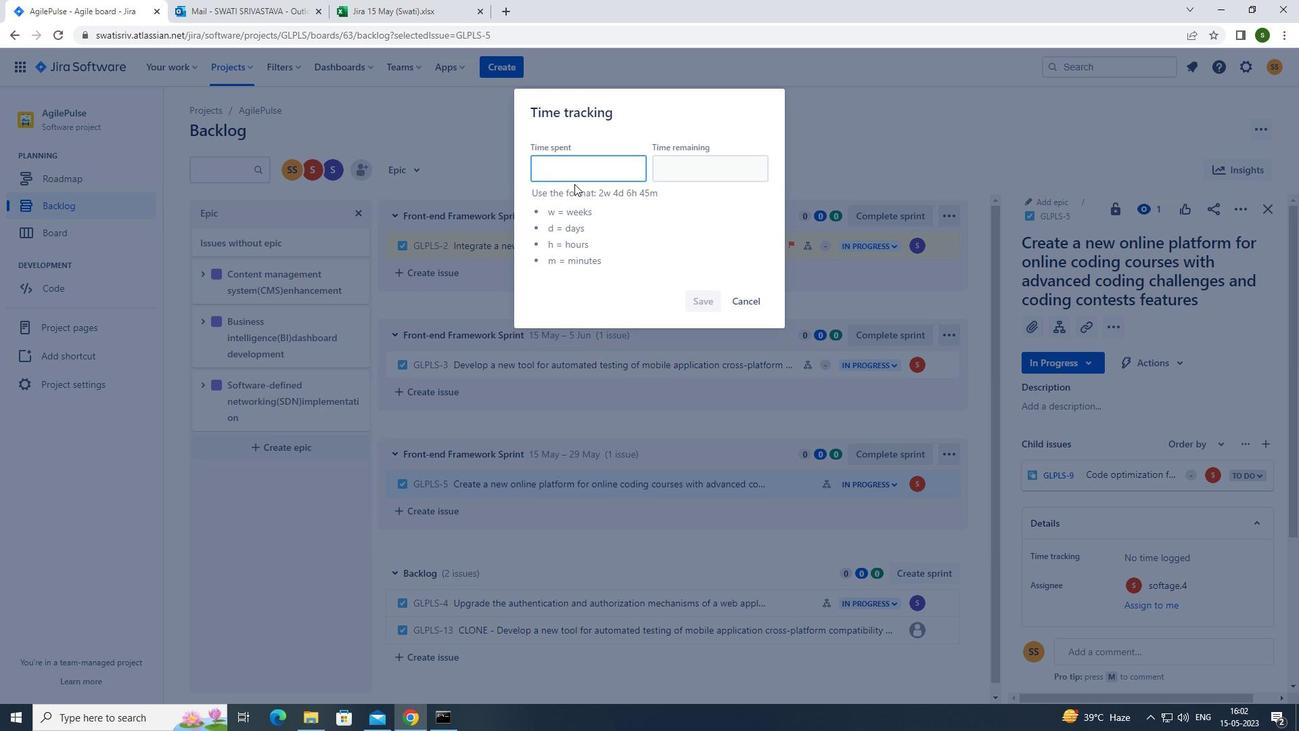 
Action: Key pressed 6w<Key.space>5d<Key.space>7h<Key.space>35m
Screenshot: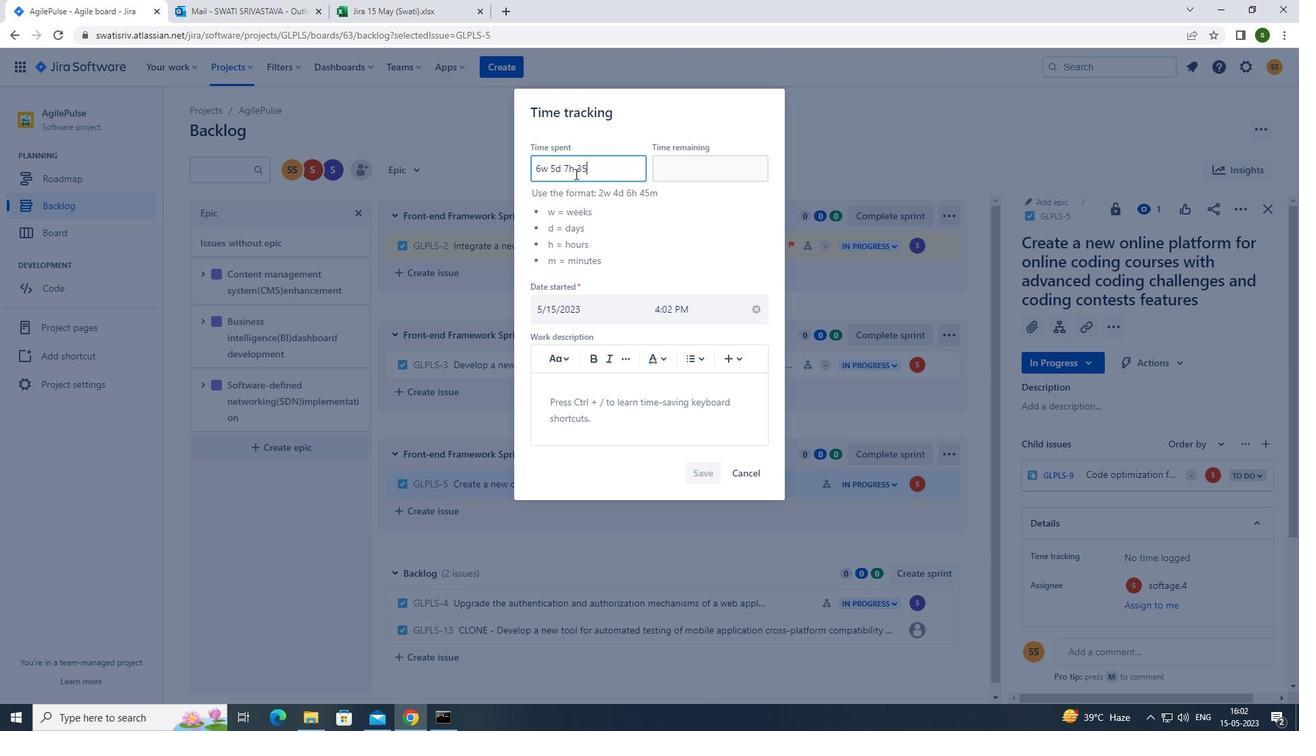 
Action: Mouse moved to (687, 176)
Screenshot: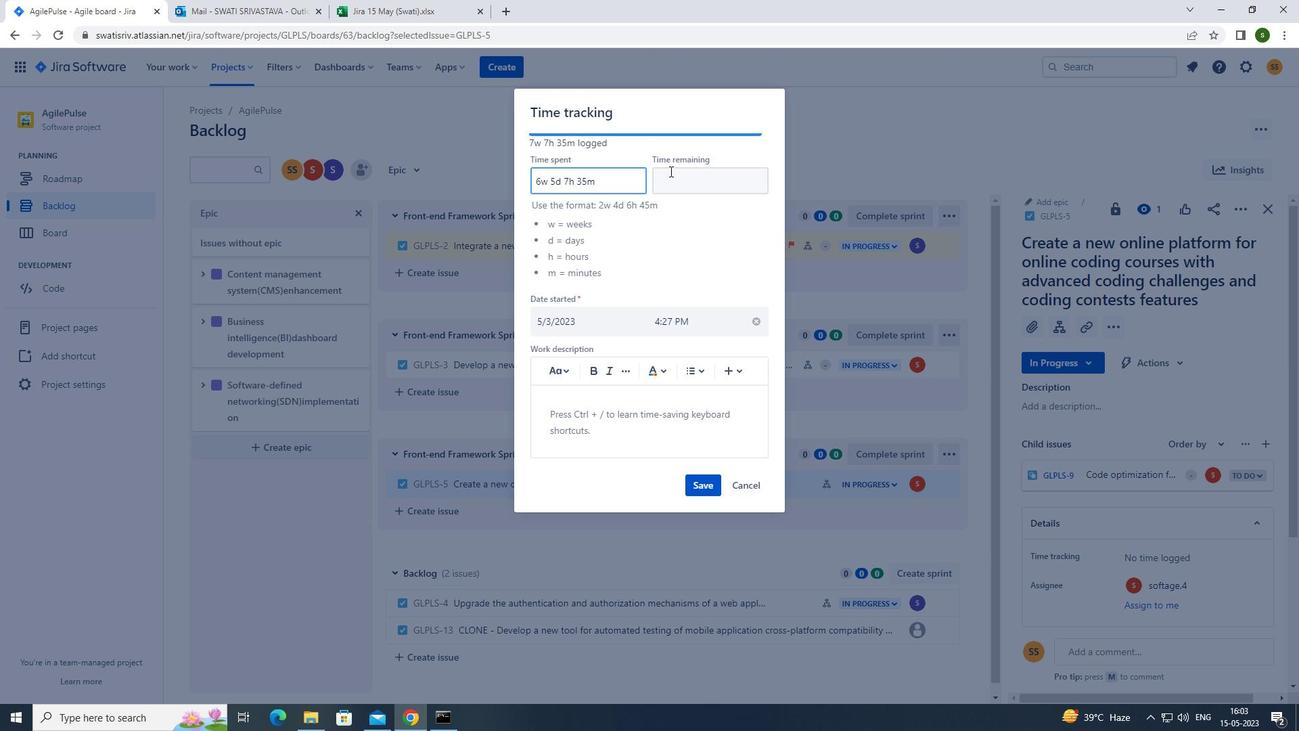 
Action: Mouse pressed left at (687, 176)
Screenshot: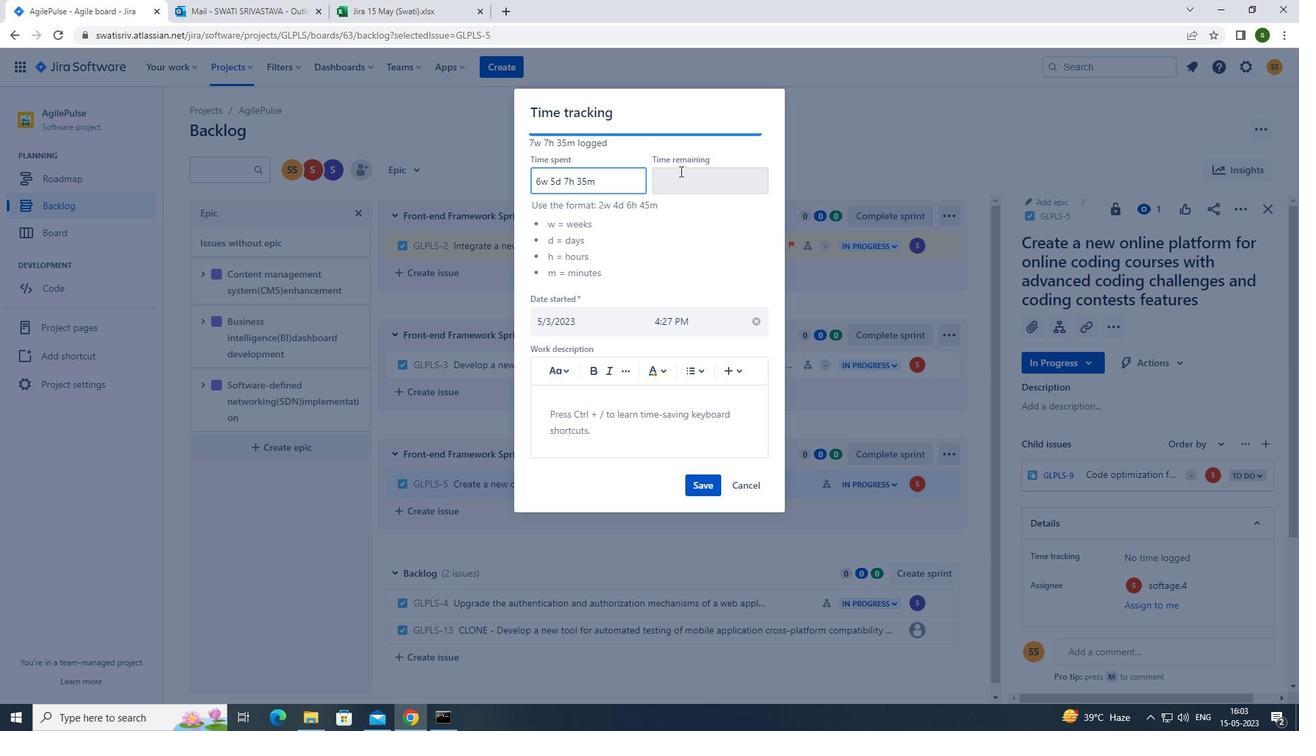 
Action: Mouse moved to (686, 176)
Screenshot: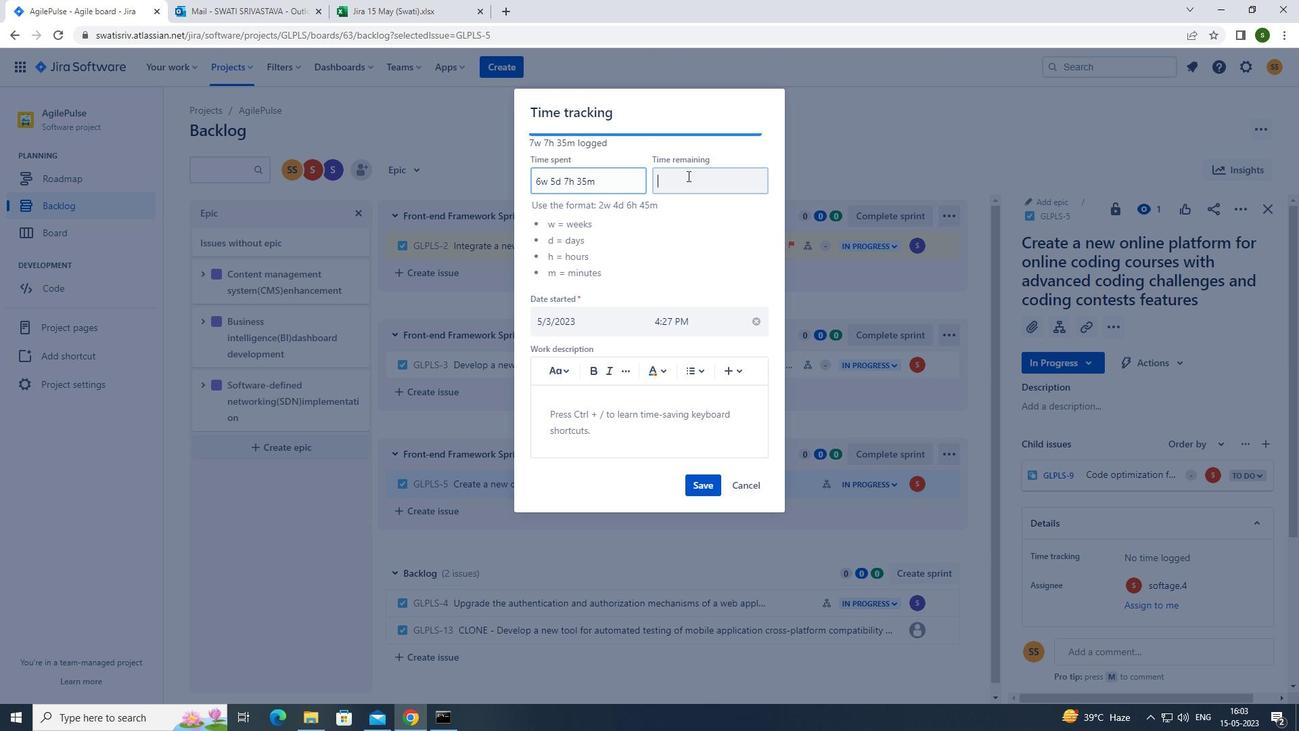
Action: Key pressed 3w<Key.space>4d<Key.space>1h<Key.space>14m
Screenshot: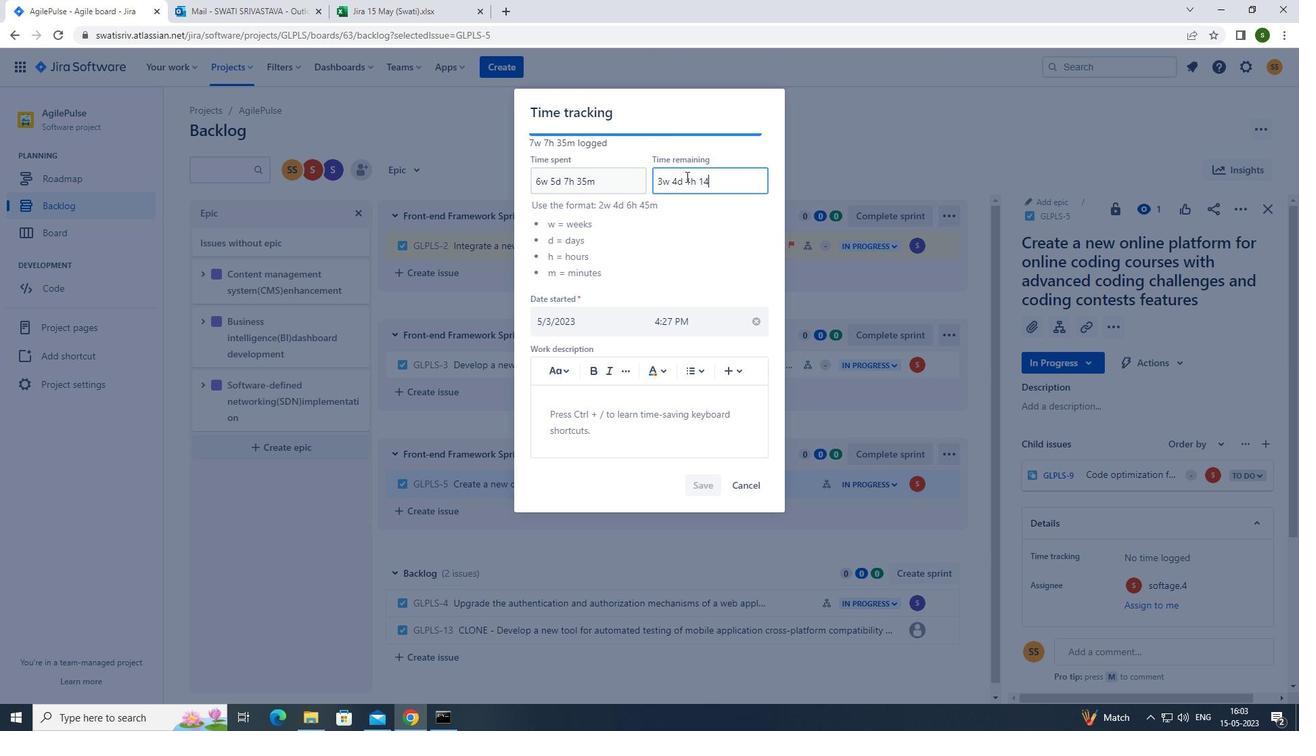 
Action: Mouse moved to (701, 483)
Screenshot: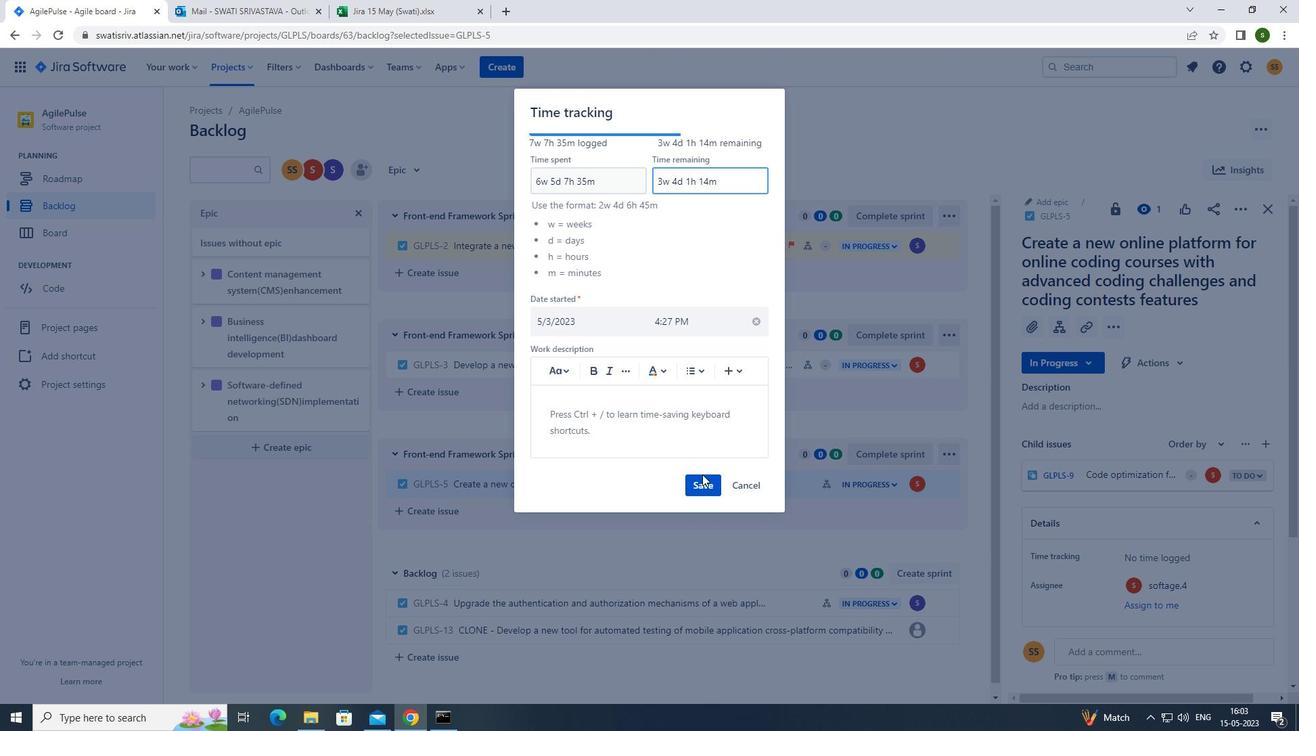 
Action: Mouse pressed left at (701, 483)
Screenshot: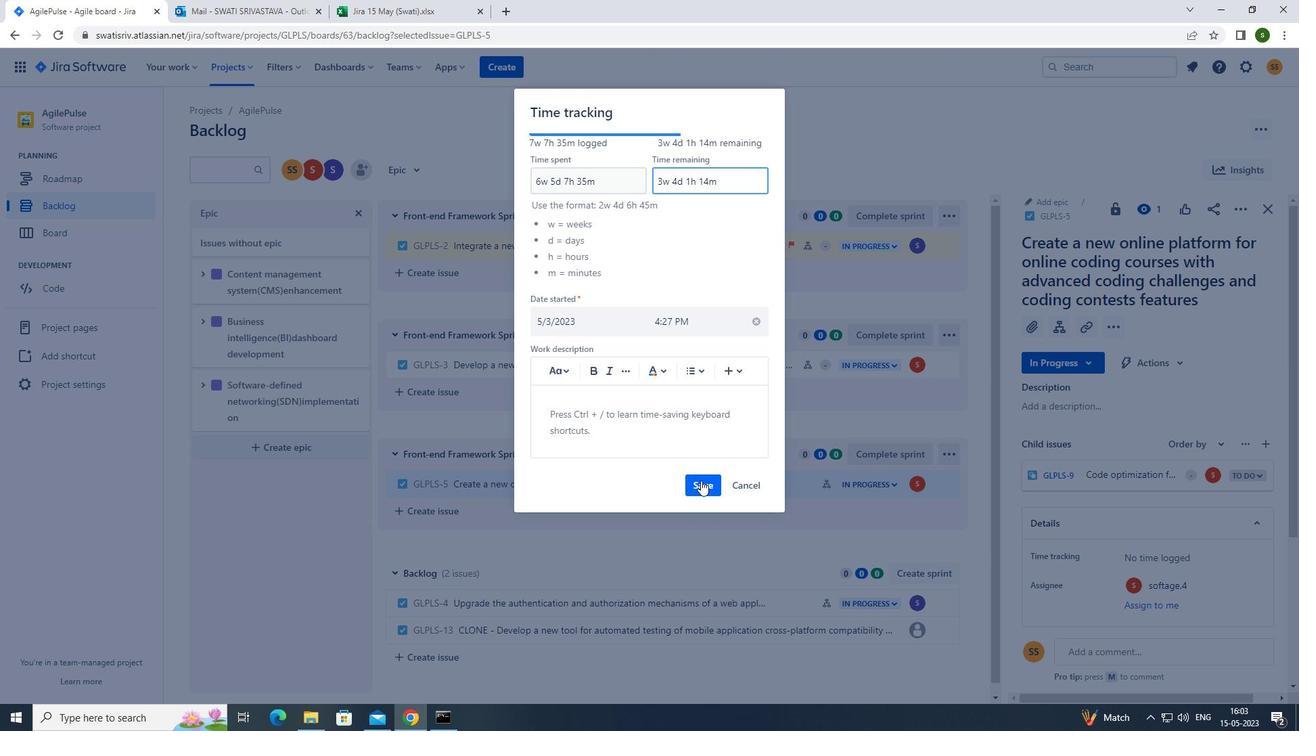 
Action: Mouse moved to (947, 482)
Screenshot: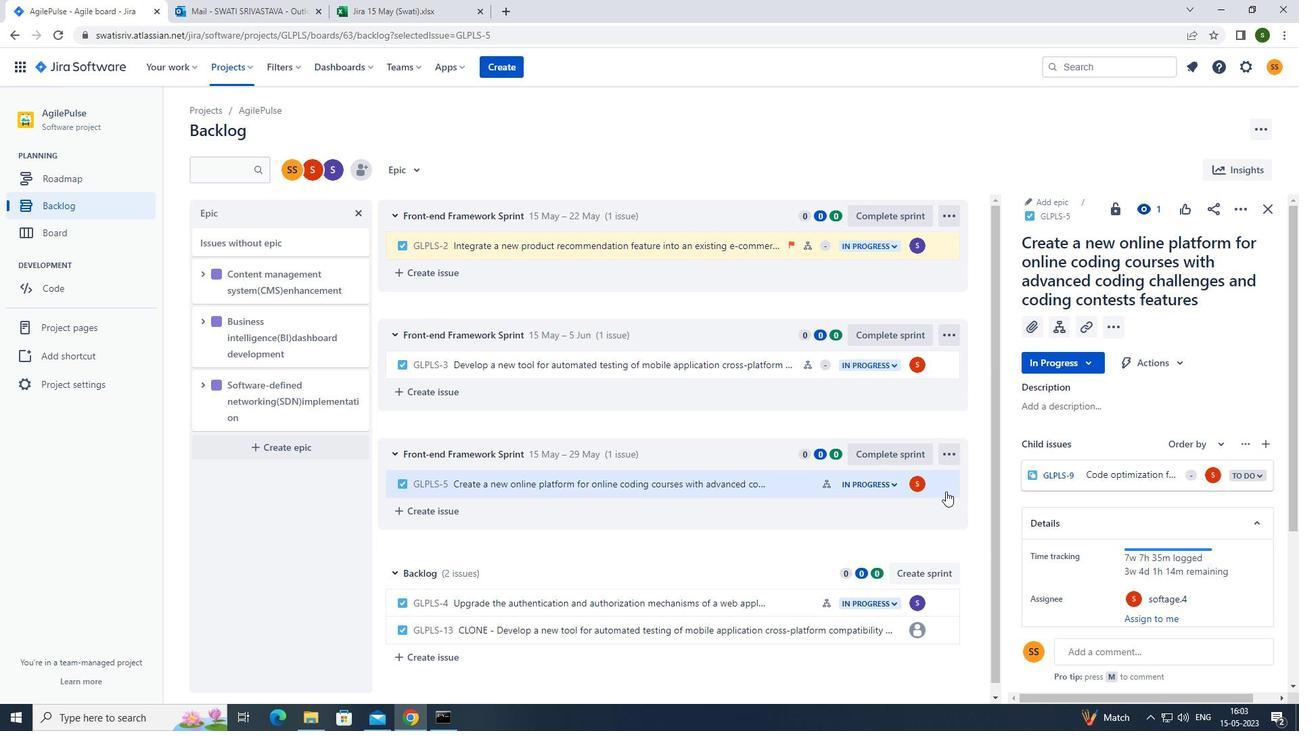 
Action: Mouse pressed left at (947, 482)
Screenshot: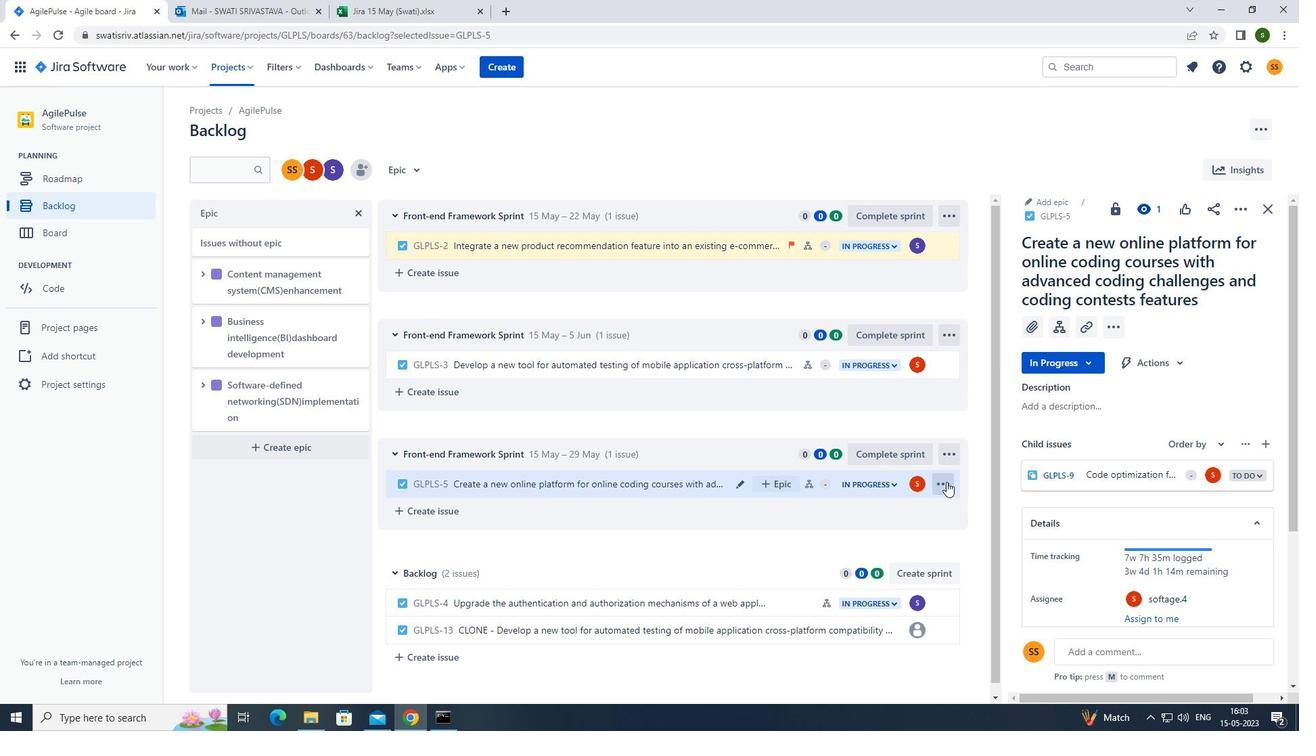 
Action: Mouse moved to (906, 454)
Screenshot: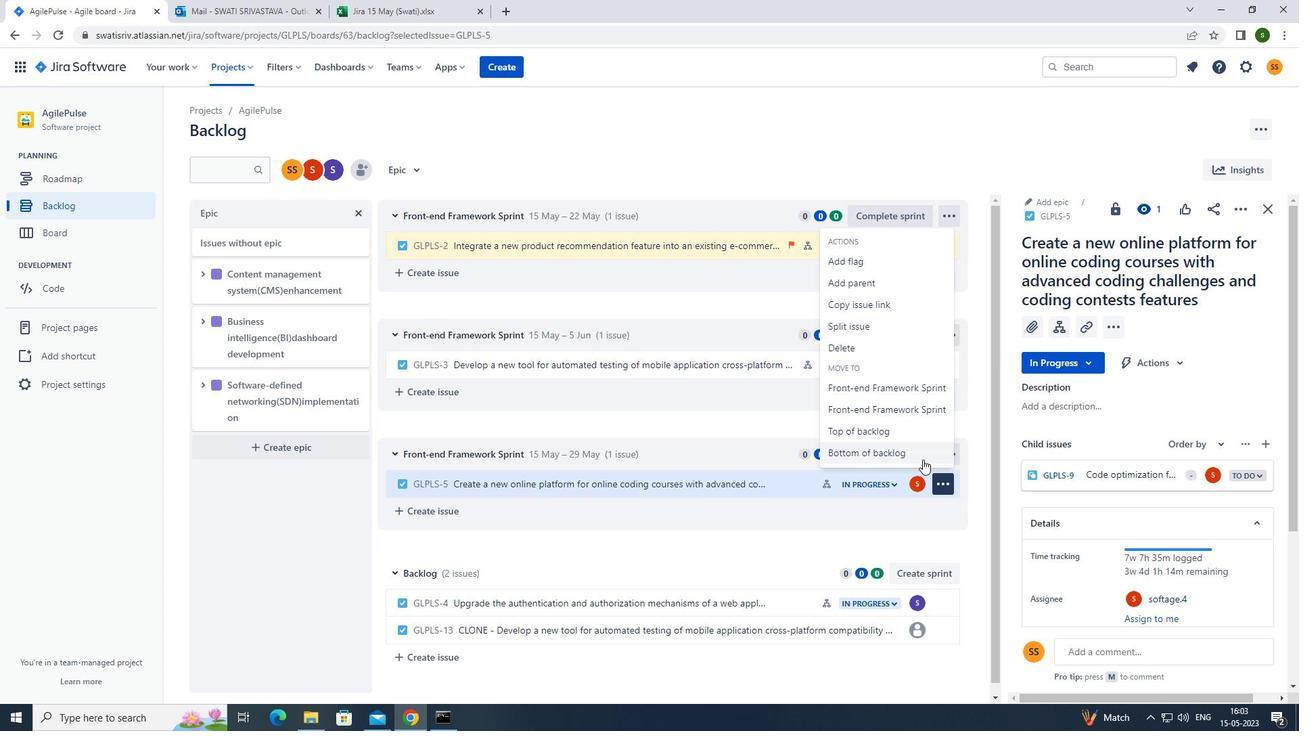 
Action: Mouse pressed left at (906, 454)
Screenshot: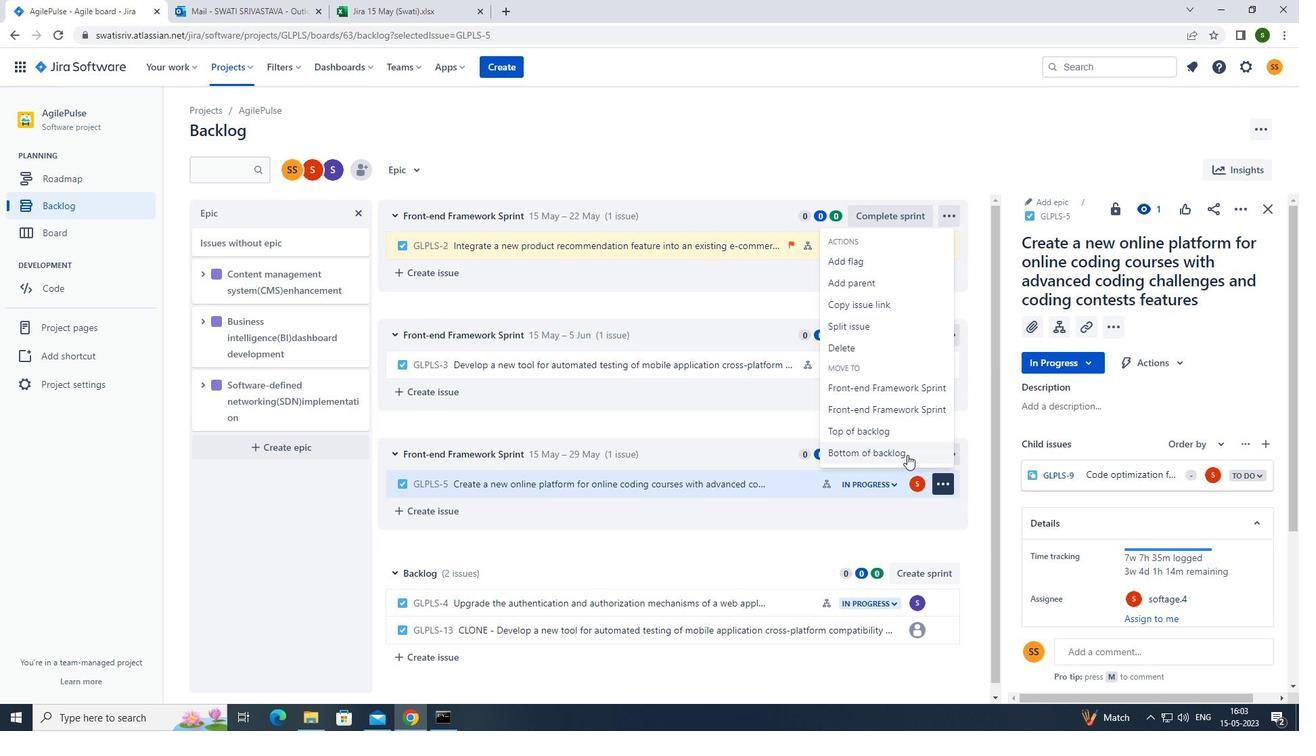 
Action: Mouse moved to (683, 212)
Screenshot: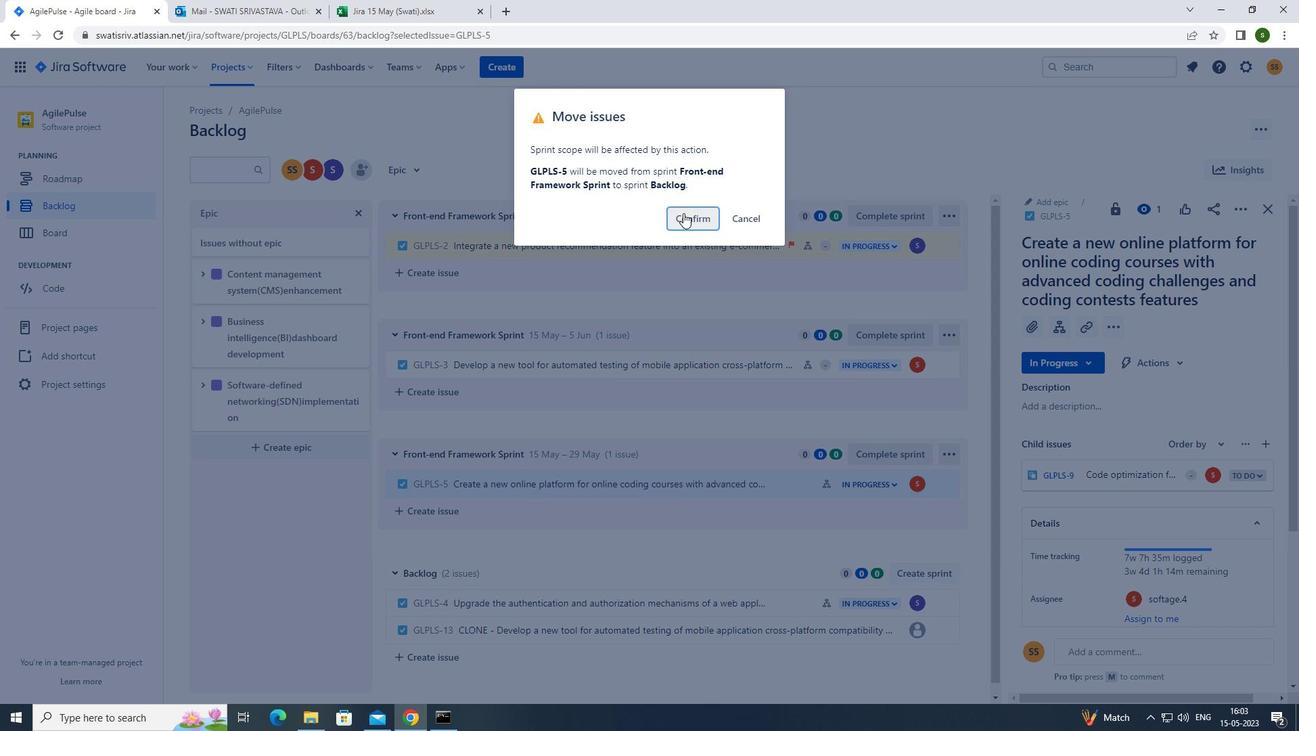 
Action: Mouse pressed left at (683, 212)
Screenshot: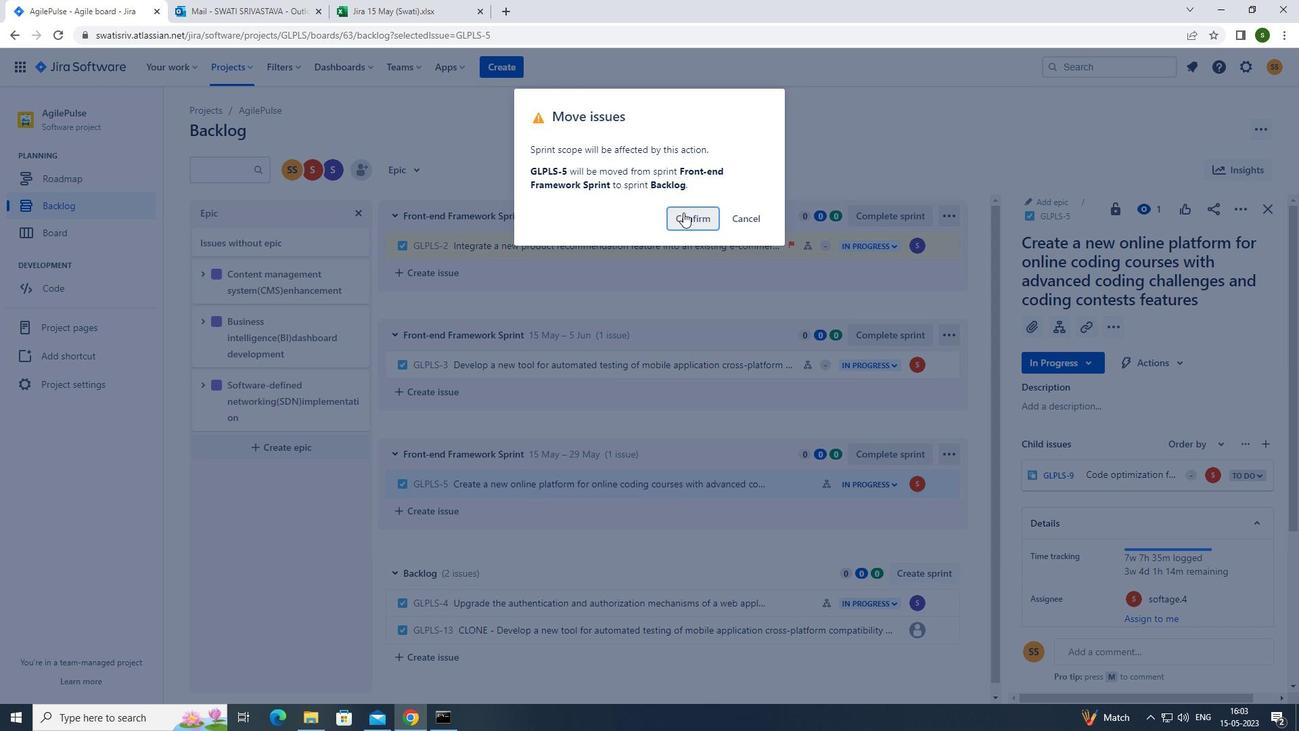 
Action: Mouse moved to (412, 163)
Screenshot: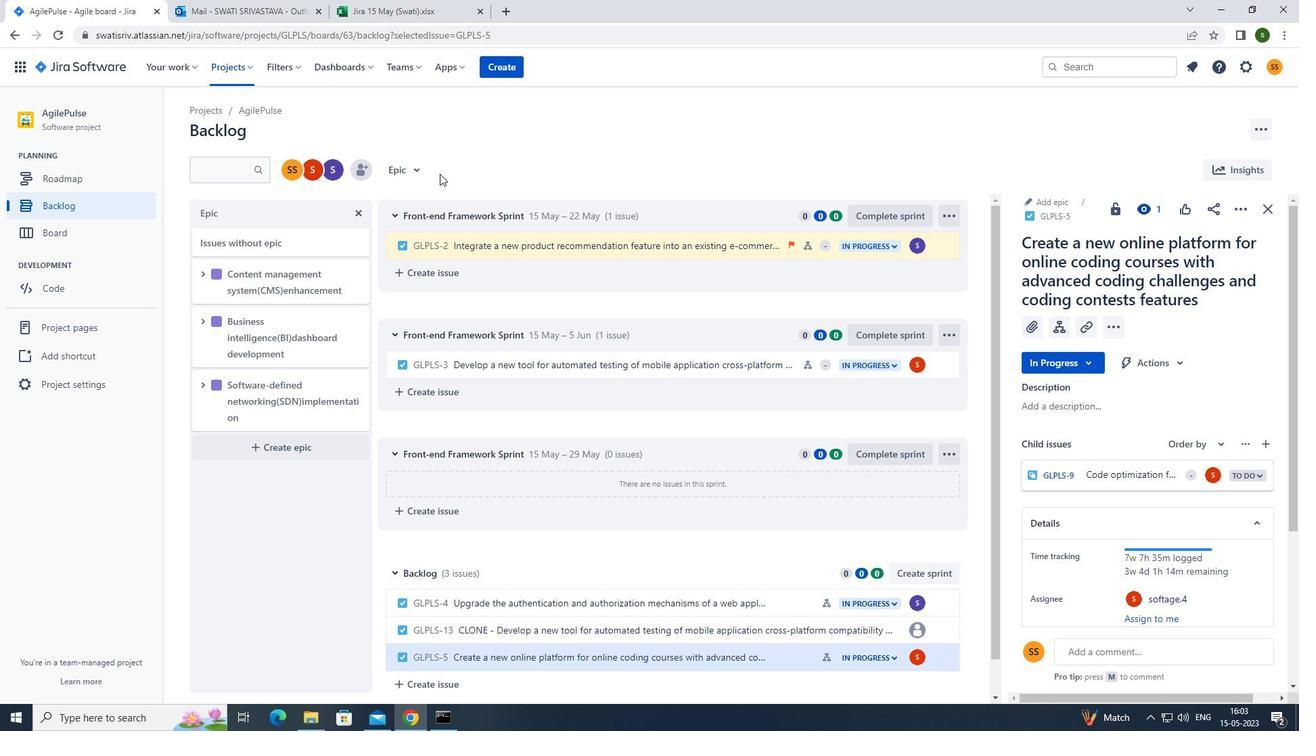 
Action: Mouse pressed left at (412, 163)
Screenshot: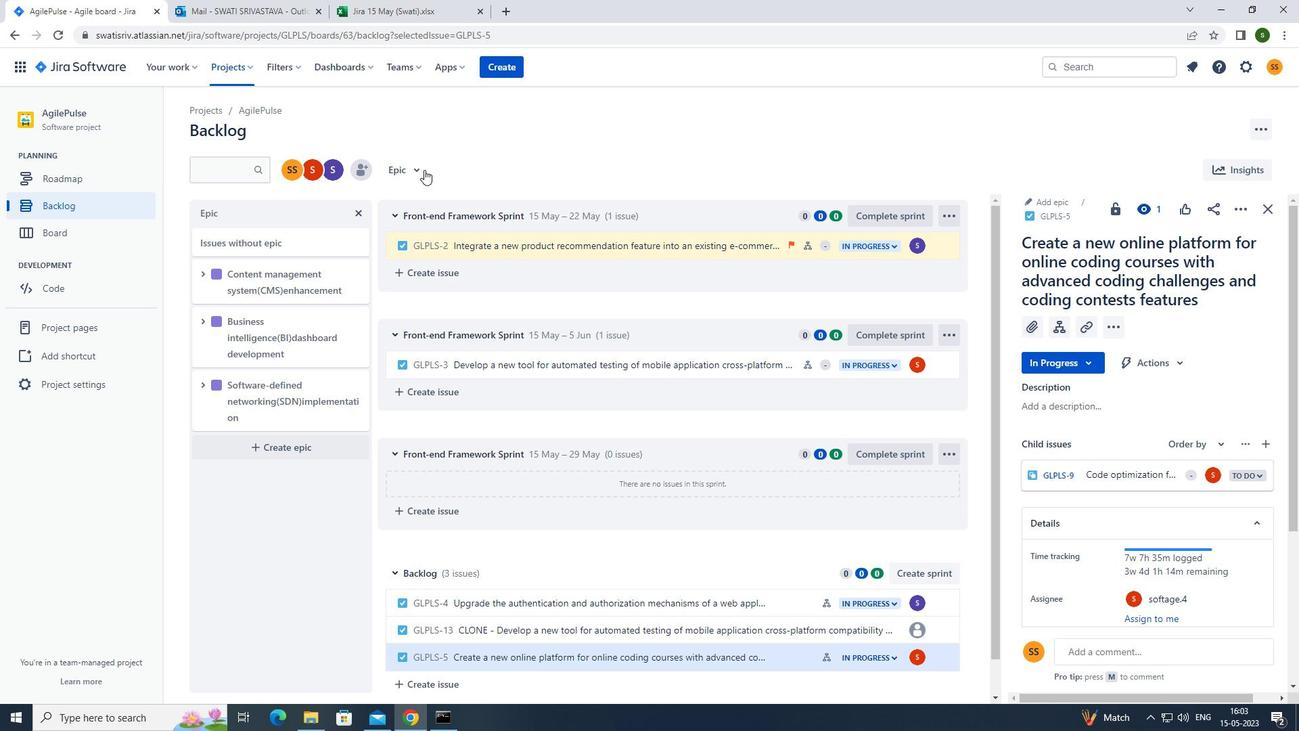 
Action: Mouse moved to (424, 227)
Screenshot: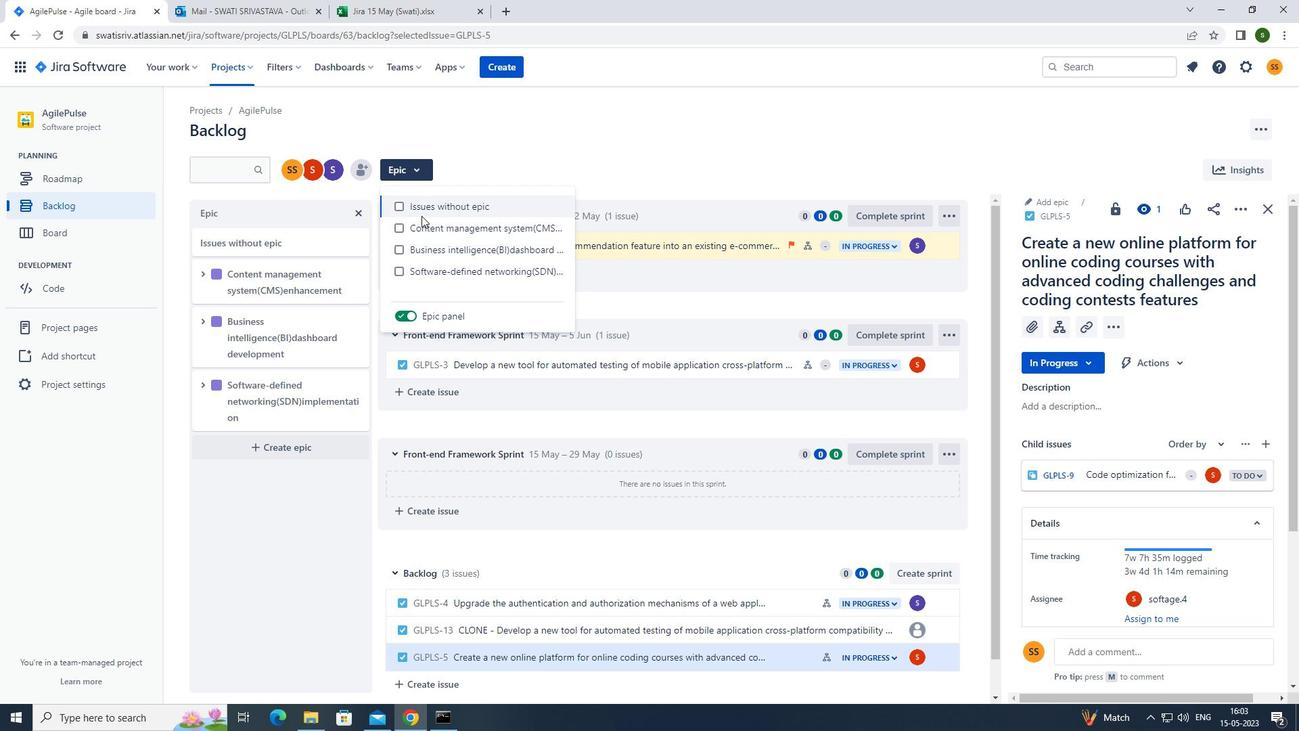 
Action: Mouse pressed left at (424, 227)
Screenshot: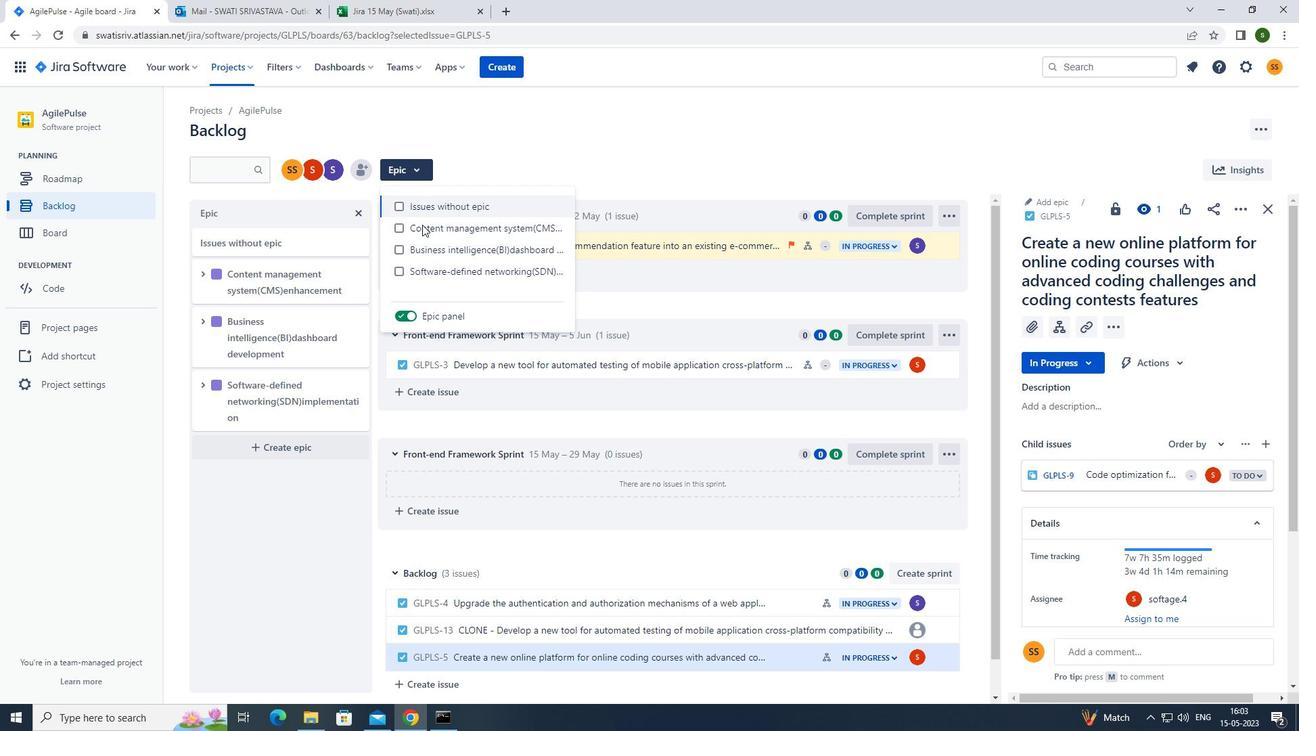 
Action: Mouse moved to (656, 140)
Screenshot: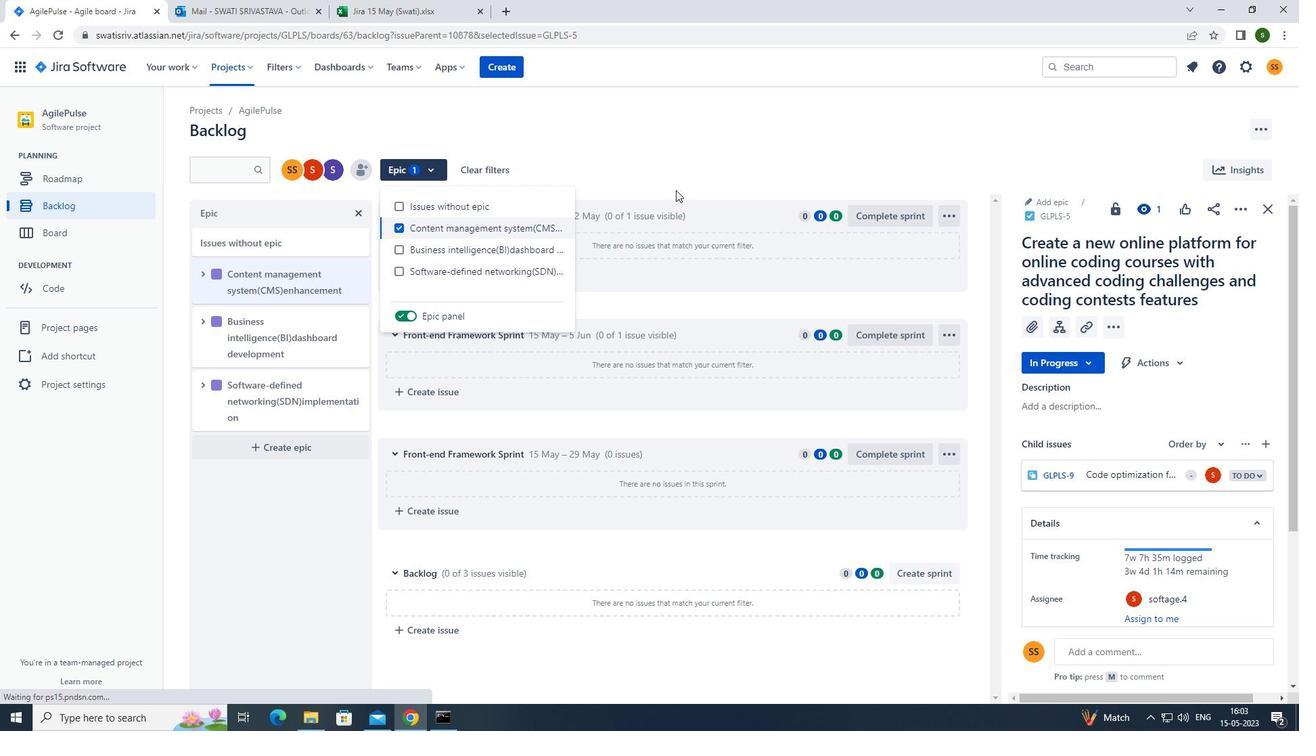 
Action: Mouse pressed left at (656, 140)
Screenshot: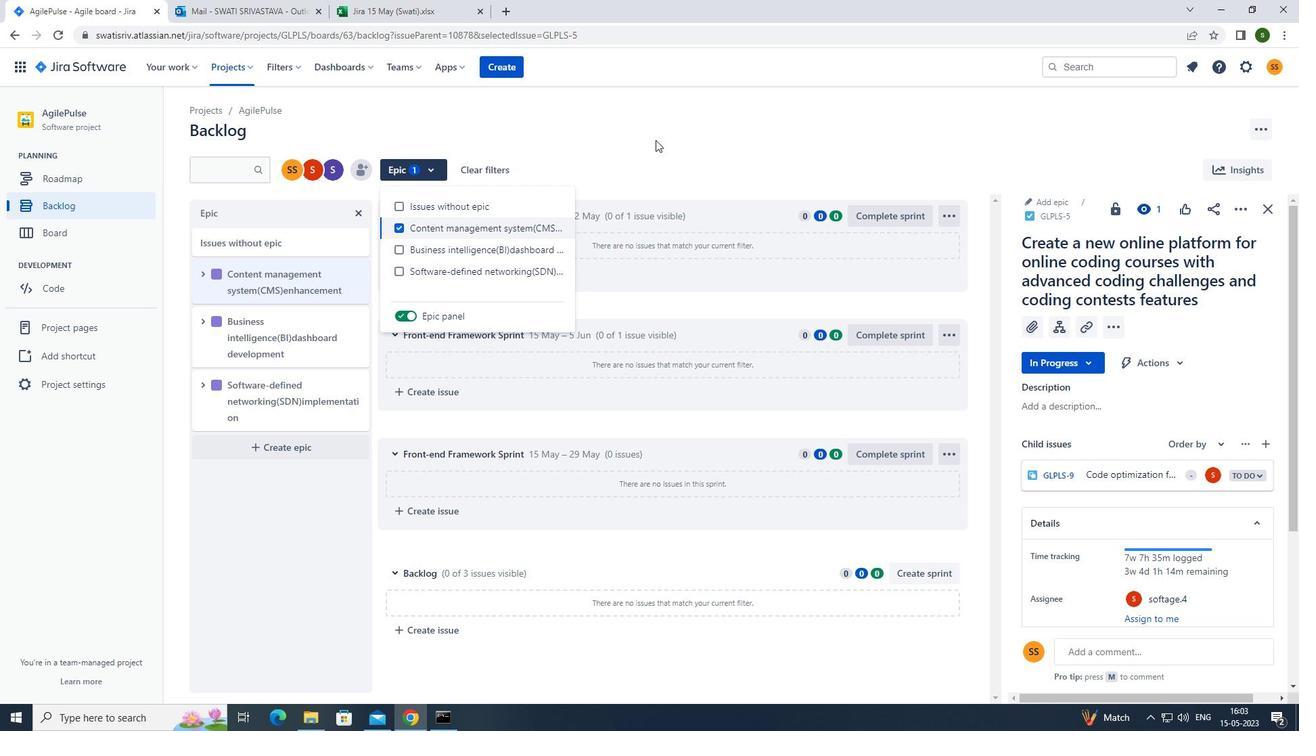 
